 Task: Create Issue Issue0000000049 in Backlog  in Scrum Project Project0000000010 in Jira. Create Issue Issue0000000050 in Backlog  in Scrum Project Project0000000010 in Jira. Change IN PROGRESS as Status of Issue Issue0000000042 in Backlog  in Scrum Project Project0000000009 in Jira. Change IN PROGRESS as Status of Issue Issue0000000044 in Backlog  in Scrum Project Project0000000009 in Jira. Change IN PROGRESS as Status of Issue Issue0000000046 in Backlog  in Scrum Project Project0000000010 in Jira
Action: Mouse moved to (516, 73)
Screenshot: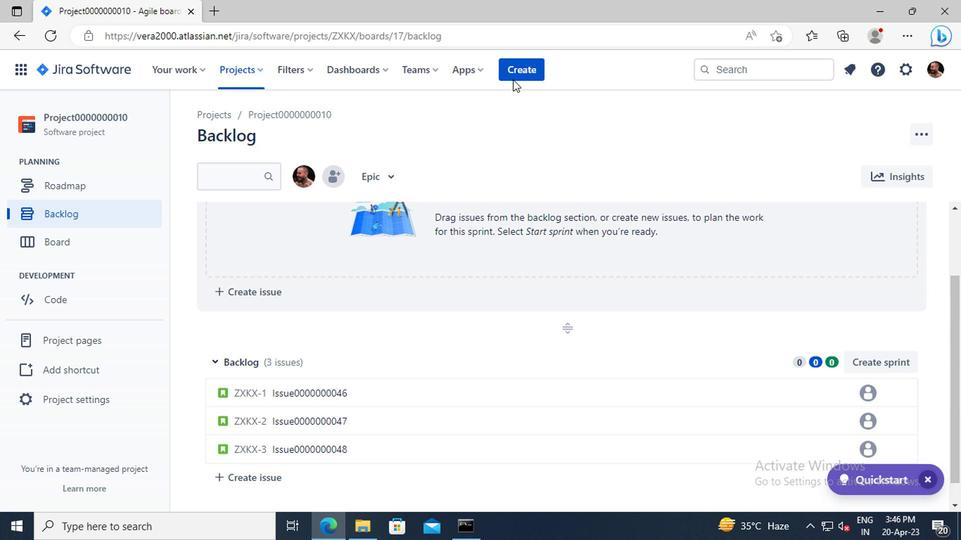 
Action: Mouse pressed left at (516, 73)
Screenshot: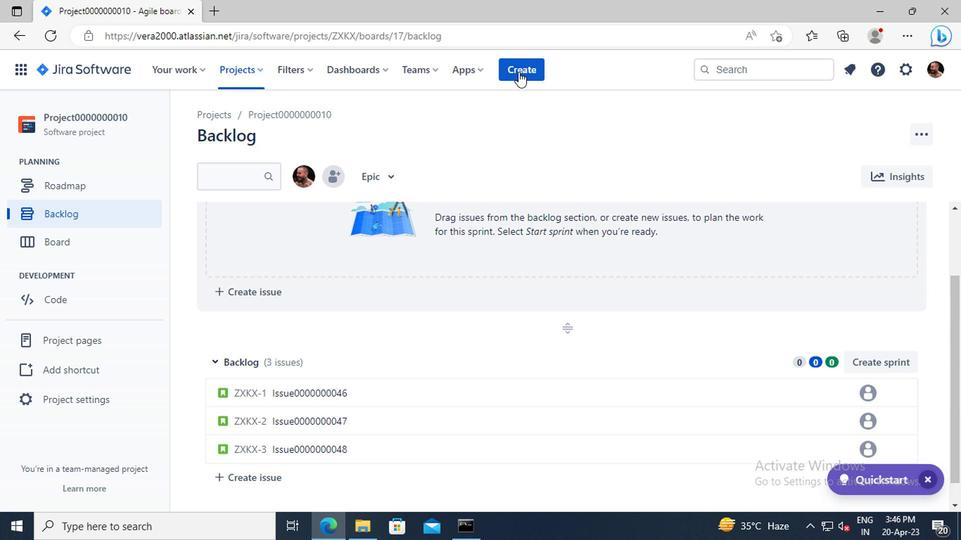 
Action: Mouse moved to (354, 240)
Screenshot: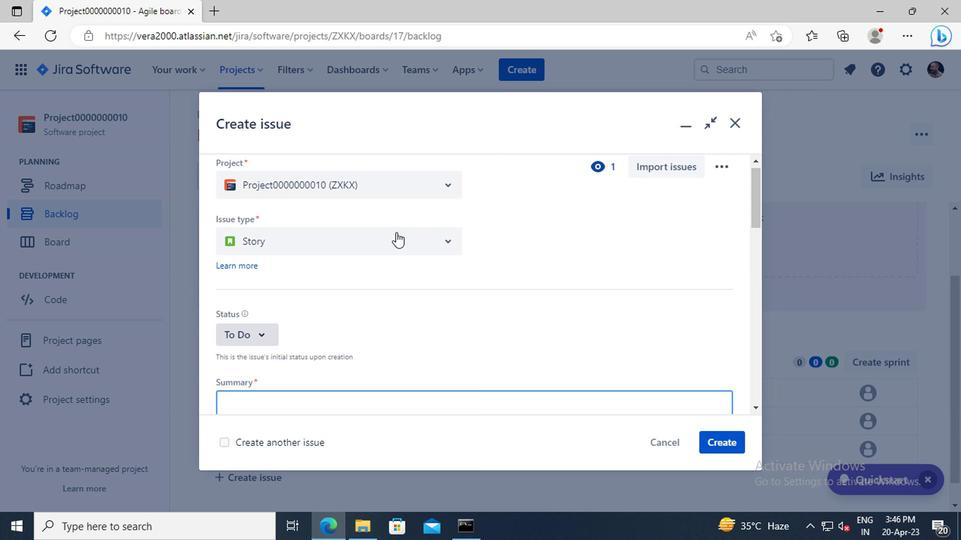 
Action: Mouse scrolled (354, 239) with delta (0, -1)
Screenshot: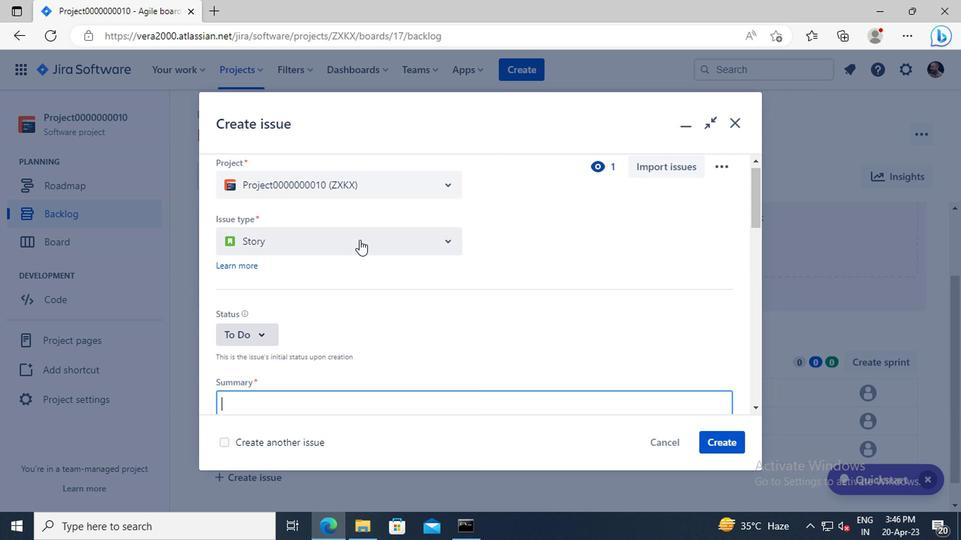 
Action: Mouse moved to (354, 240)
Screenshot: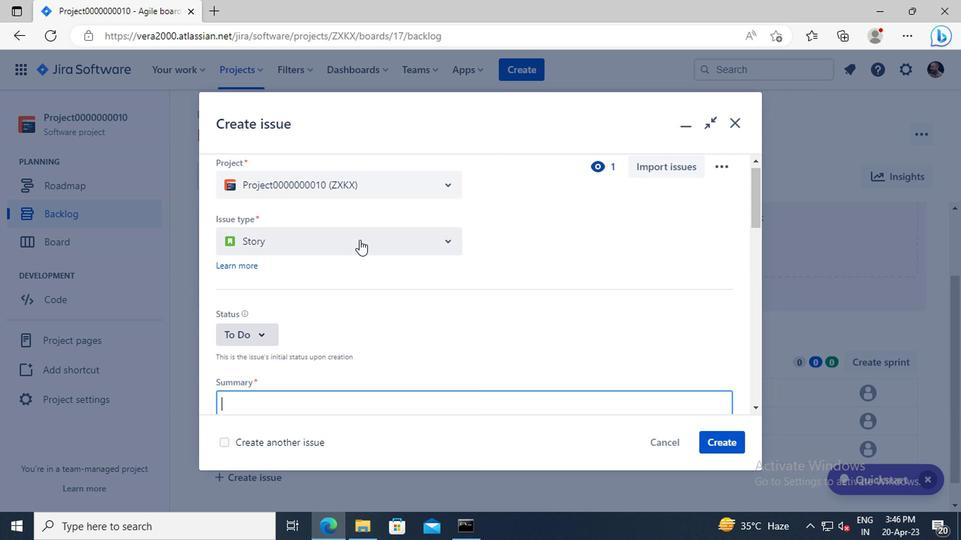 
Action: Mouse scrolled (354, 239) with delta (0, -1)
Screenshot: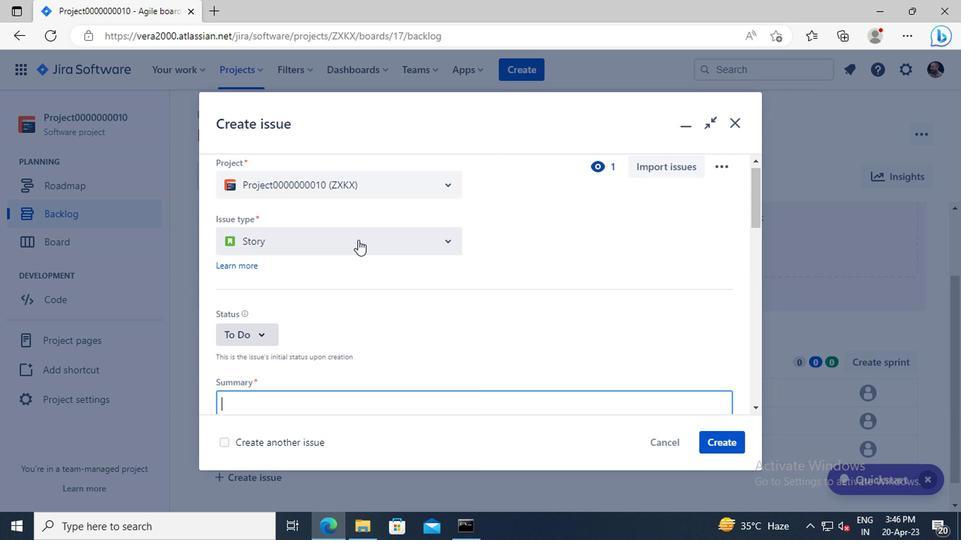 
Action: Mouse scrolled (354, 239) with delta (0, -1)
Screenshot: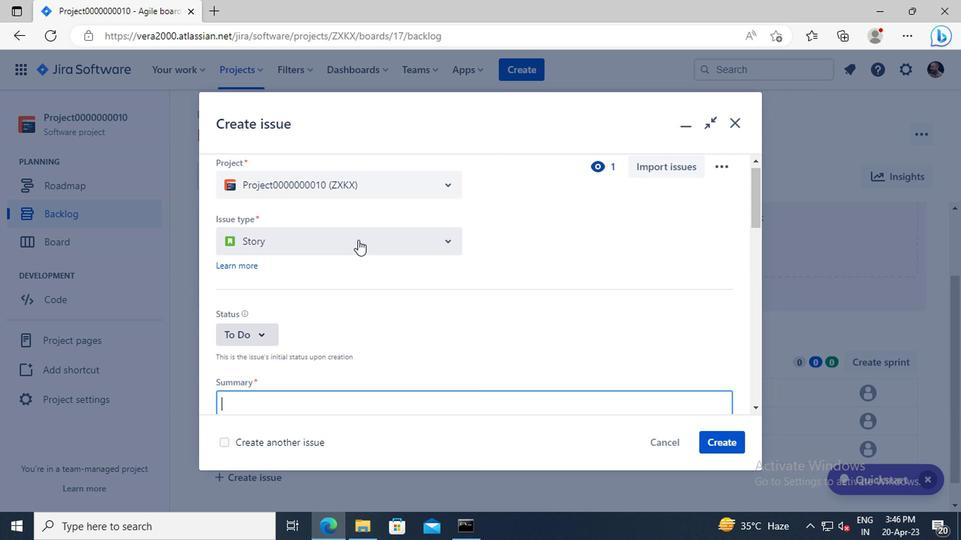 
Action: Mouse moved to (348, 279)
Screenshot: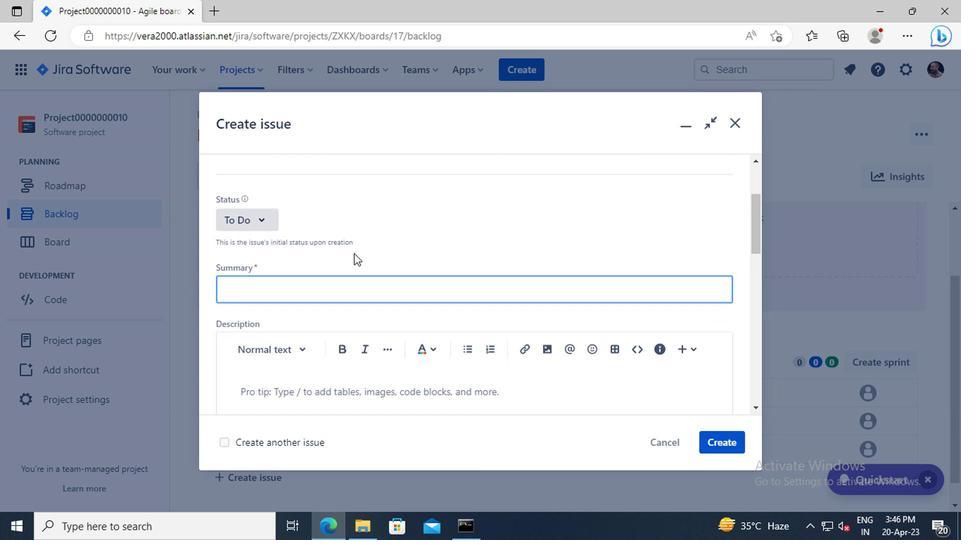 
Action: Mouse pressed left at (348, 279)
Screenshot: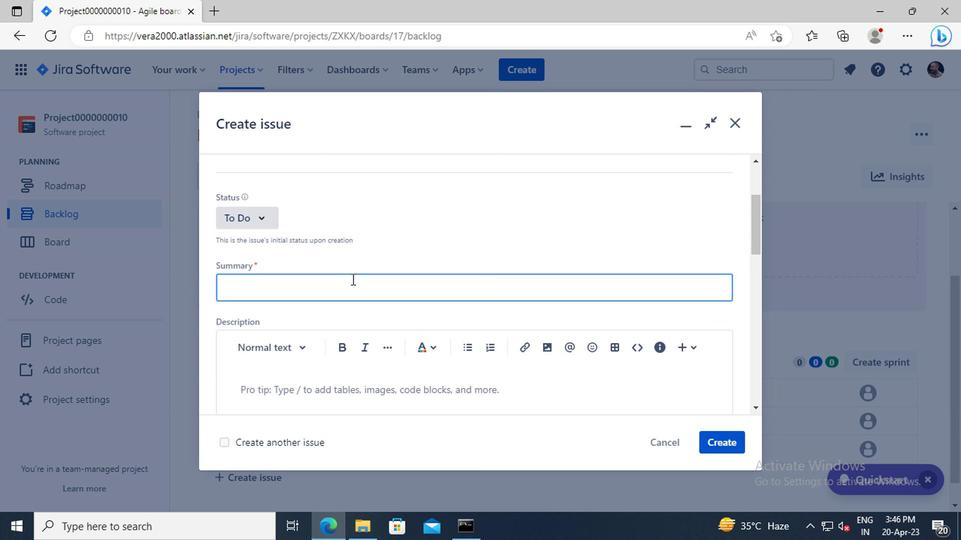 
Action: Key pressed <Key.shift>ISSUE0000000049
Screenshot: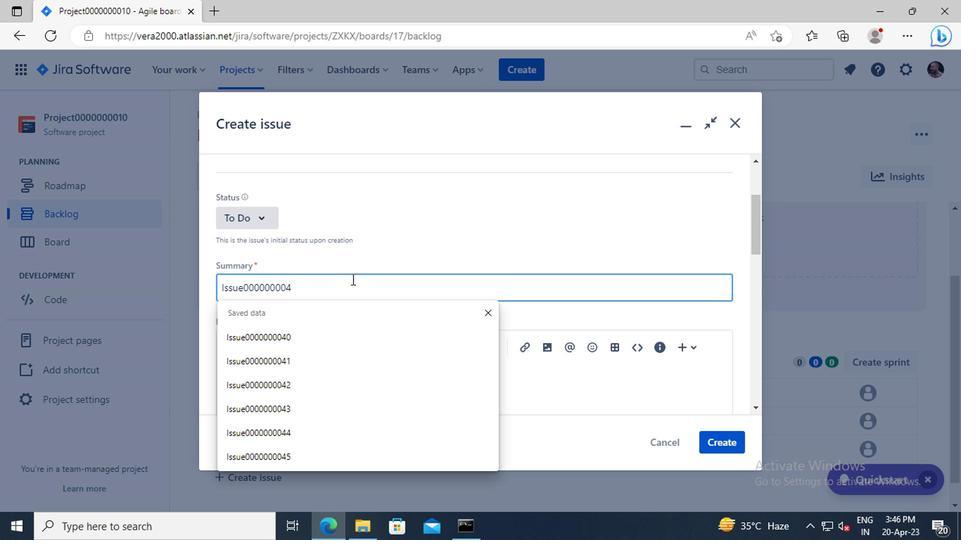 
Action: Mouse moved to (712, 436)
Screenshot: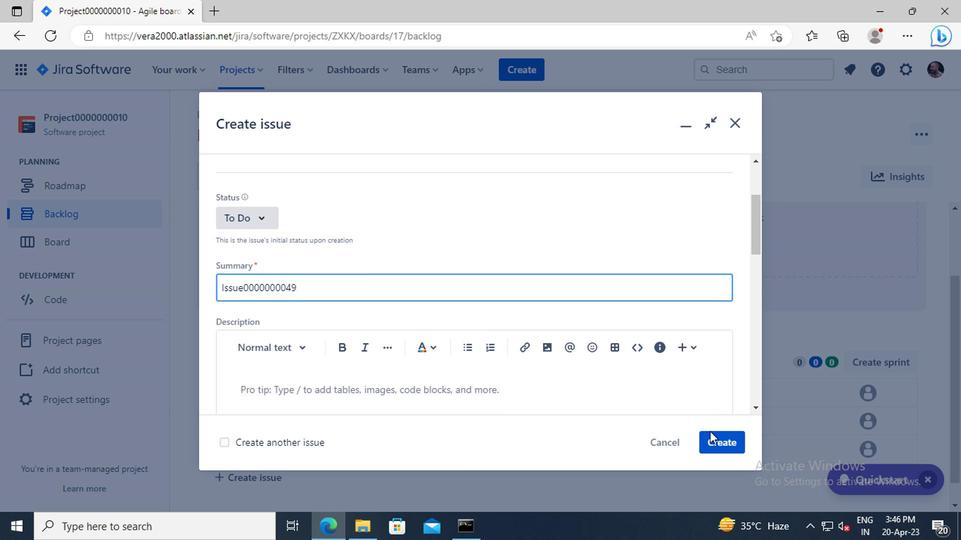 
Action: Mouse pressed left at (712, 436)
Screenshot: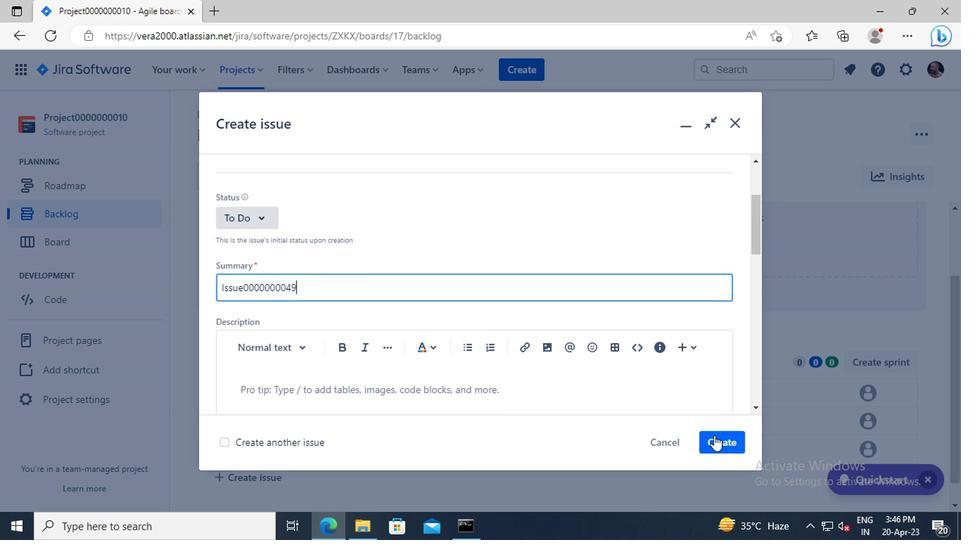 
Action: Mouse moved to (515, 75)
Screenshot: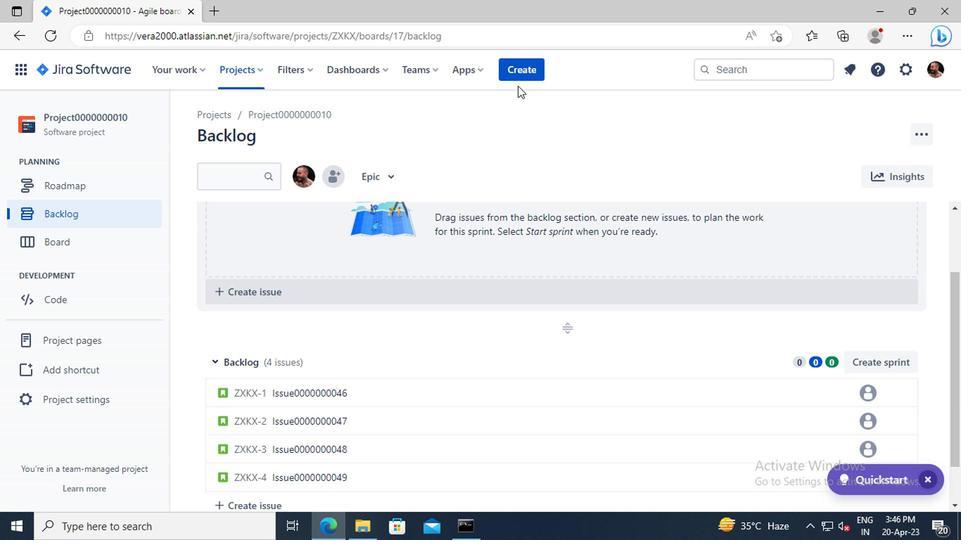 
Action: Mouse pressed left at (515, 75)
Screenshot: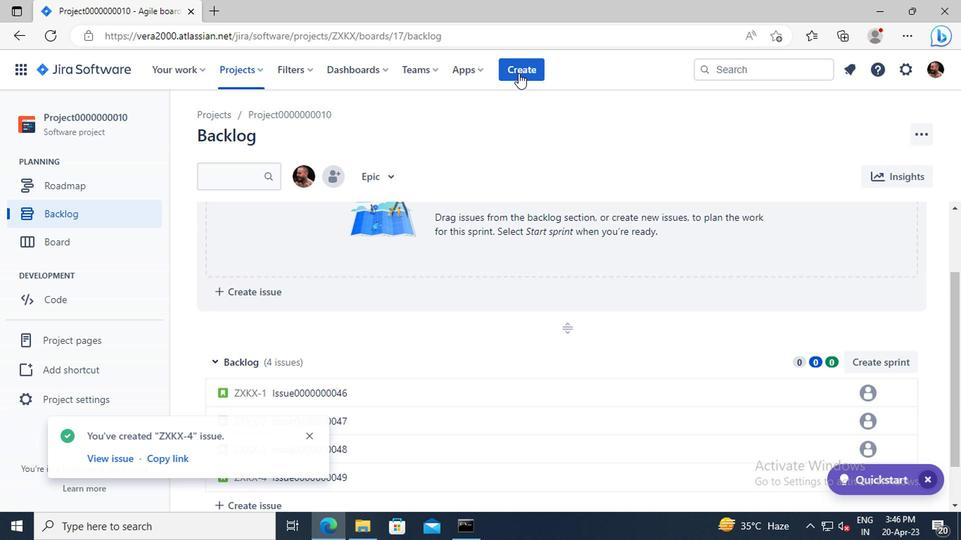 
Action: Mouse moved to (438, 234)
Screenshot: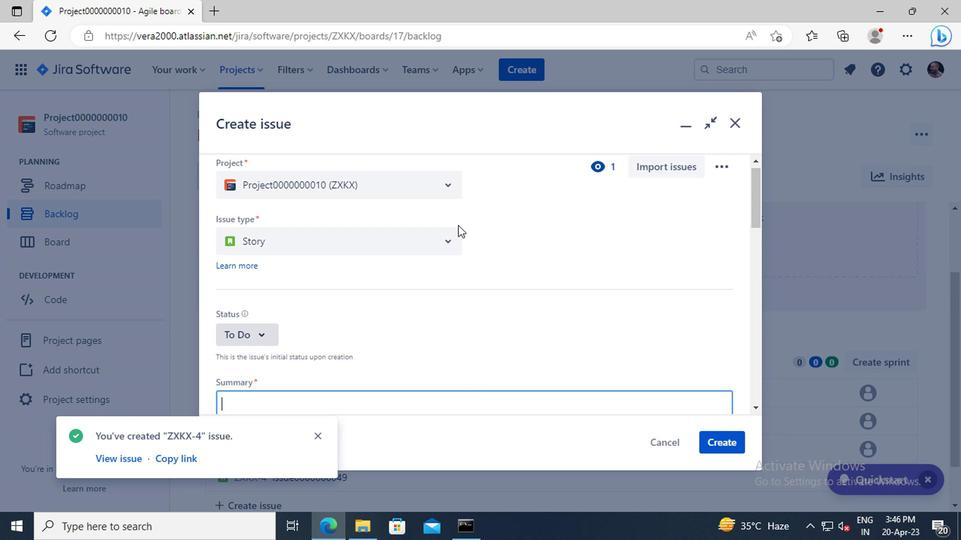 
Action: Mouse scrolled (438, 233) with delta (0, -1)
Screenshot: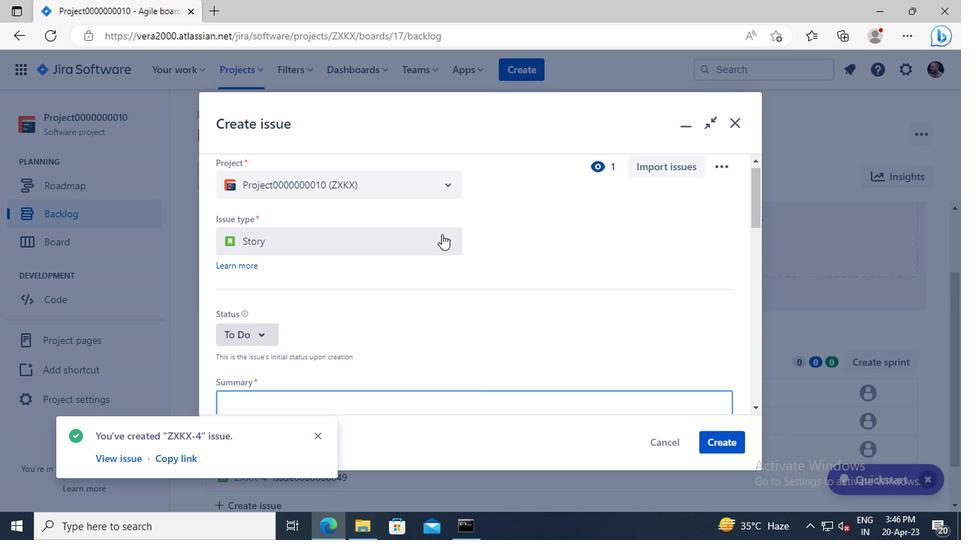 
Action: Mouse scrolled (438, 233) with delta (0, -1)
Screenshot: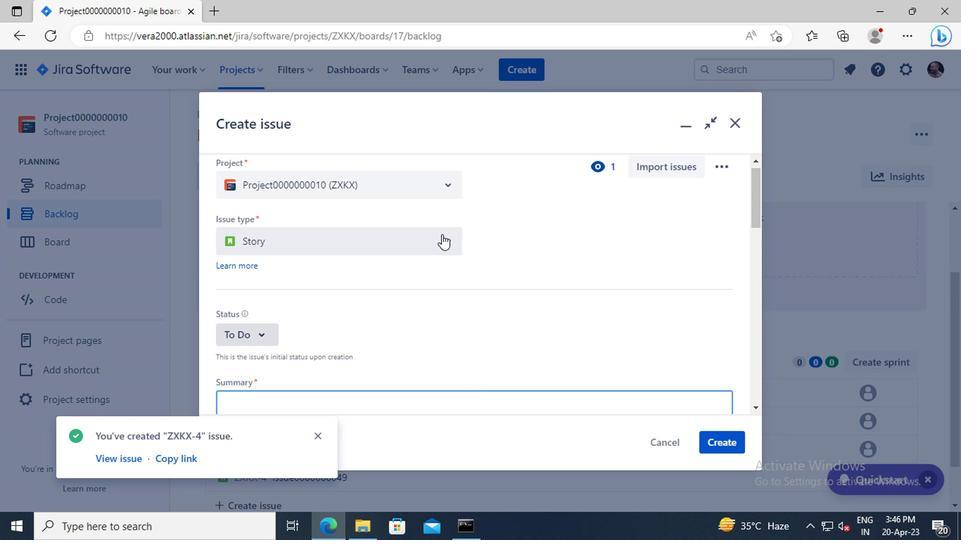 
Action: Mouse scrolled (438, 233) with delta (0, -1)
Screenshot: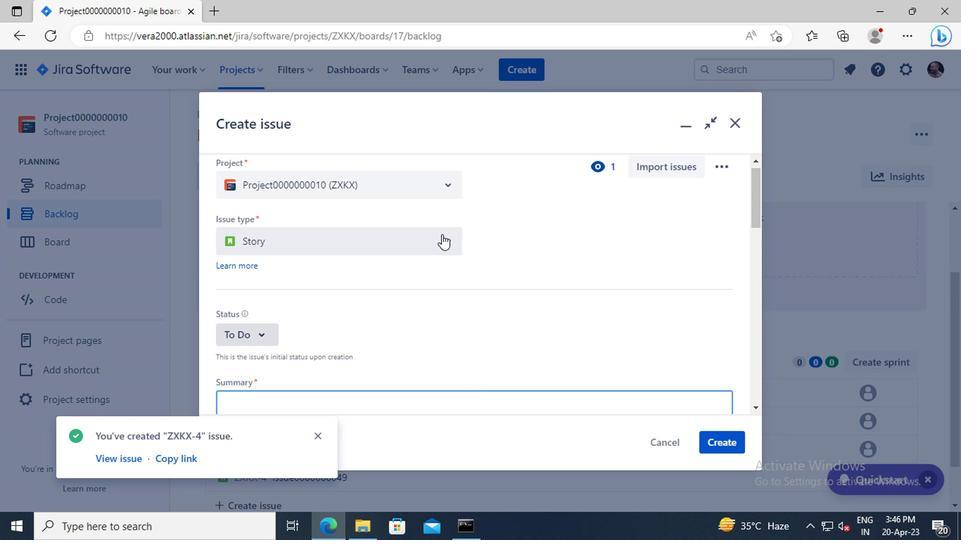 
Action: Mouse moved to (397, 288)
Screenshot: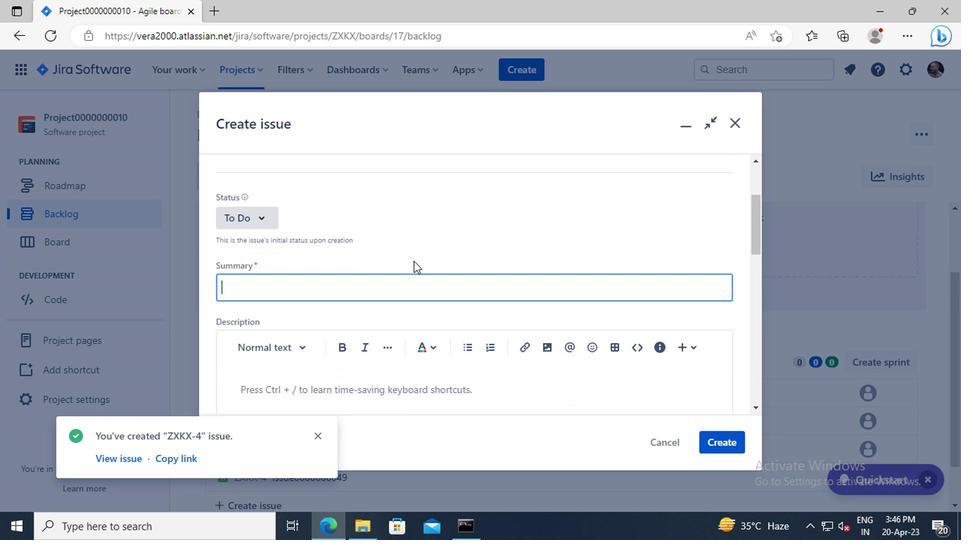 
Action: Mouse pressed left at (397, 288)
Screenshot: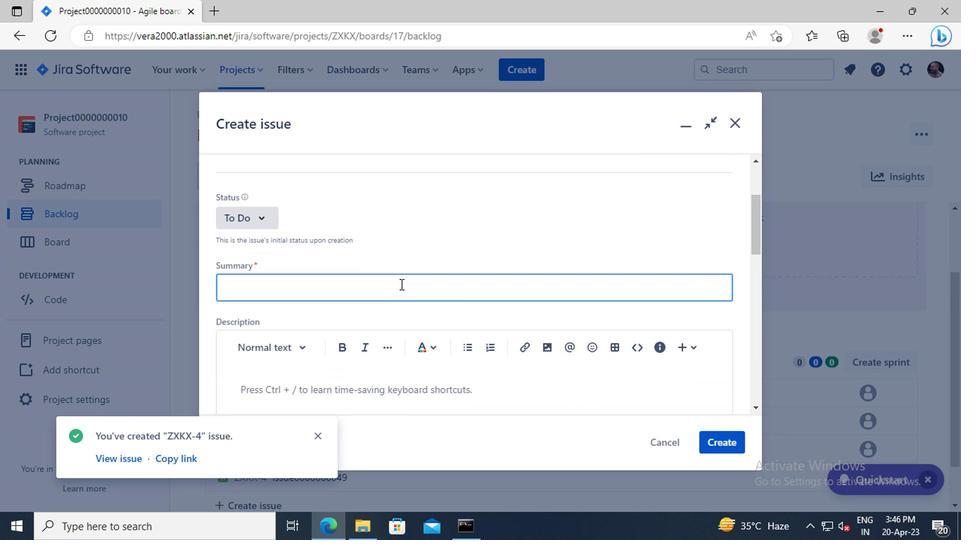 
Action: Key pressed <Key.shift>ISSUE0000000050
Screenshot: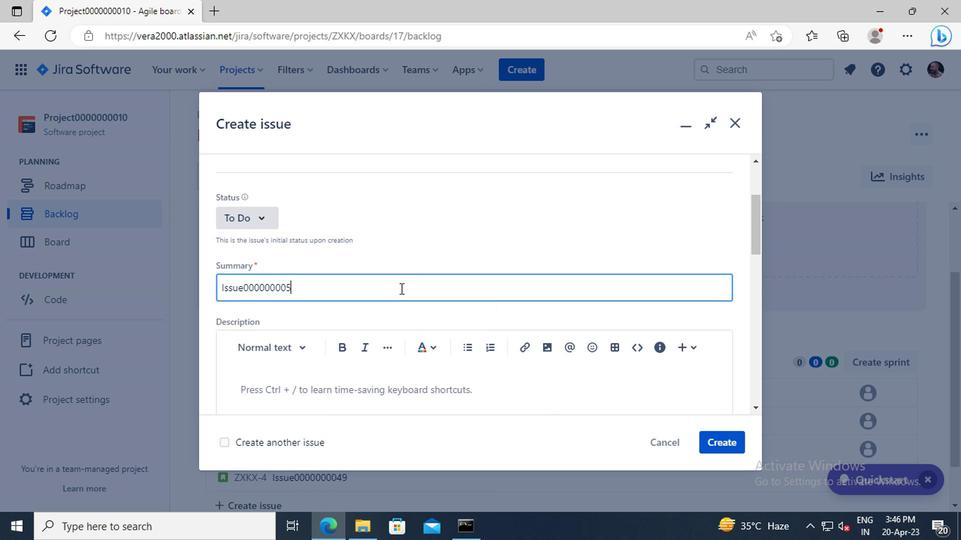 
Action: Mouse moved to (709, 436)
Screenshot: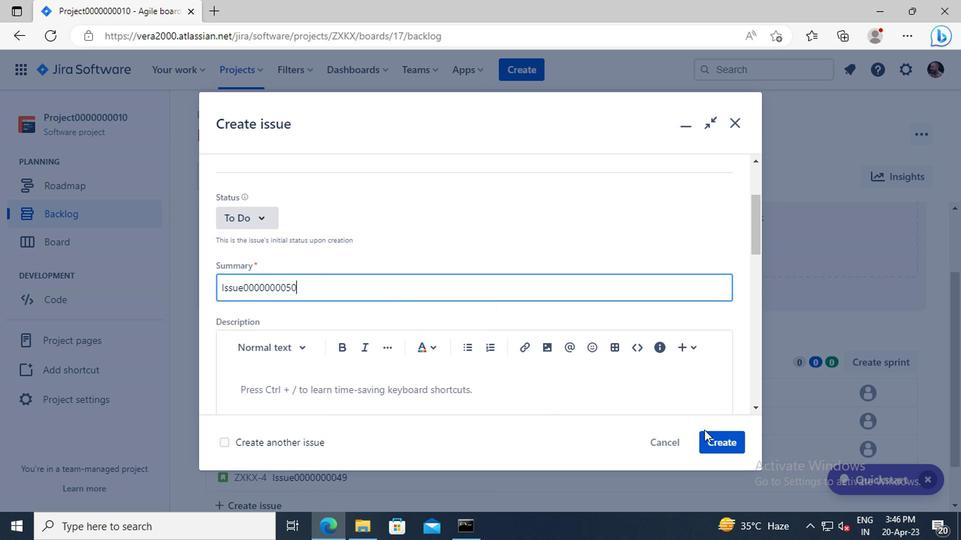 
Action: Mouse pressed left at (709, 436)
Screenshot: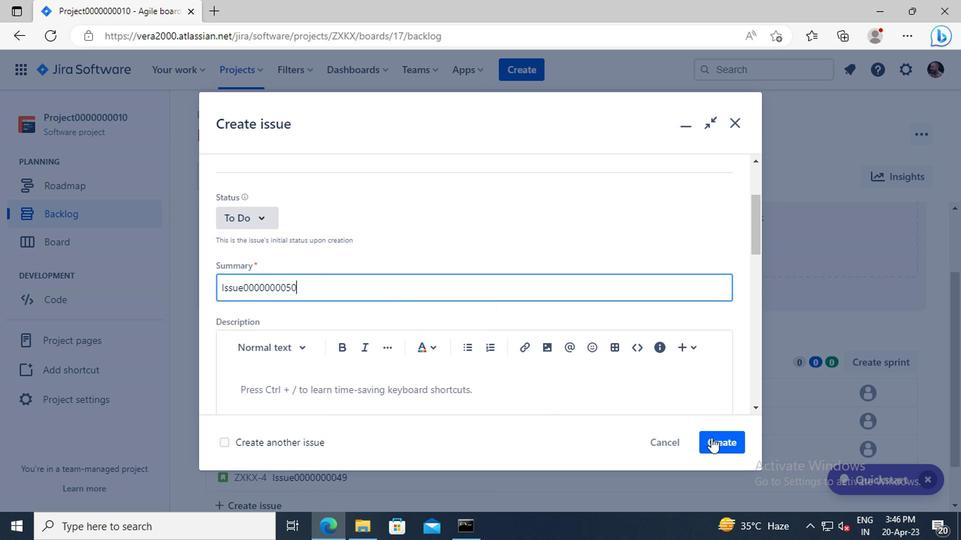 
Action: Mouse moved to (249, 72)
Screenshot: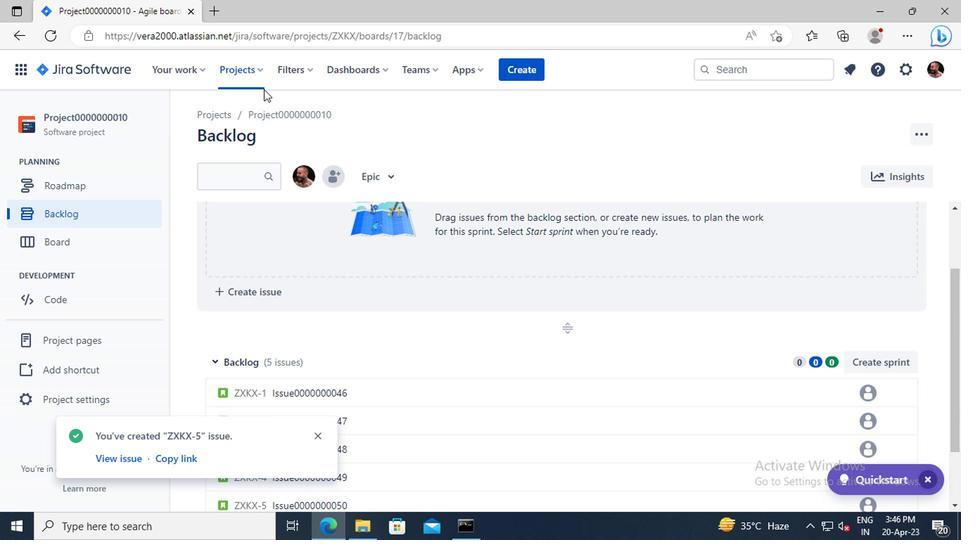 
Action: Mouse pressed left at (249, 72)
Screenshot: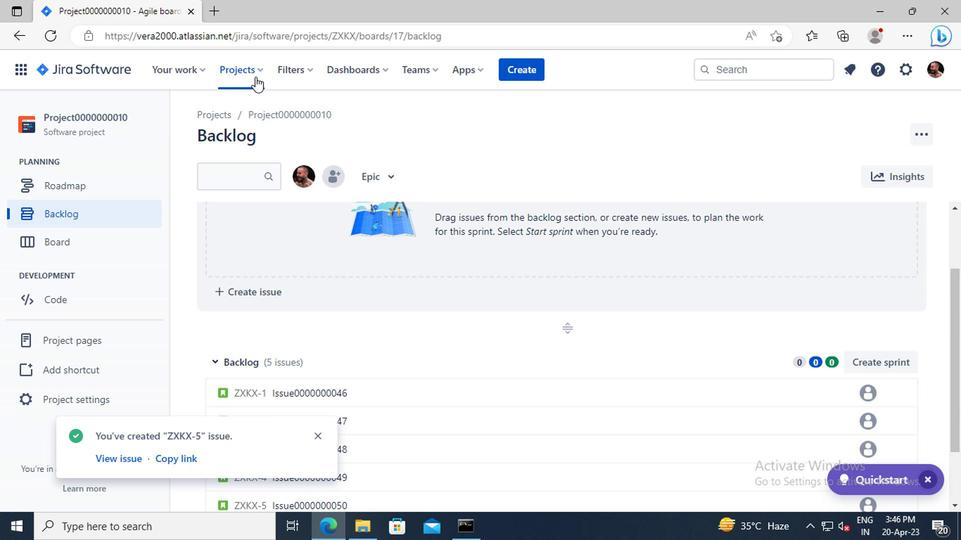 
Action: Mouse moved to (301, 166)
Screenshot: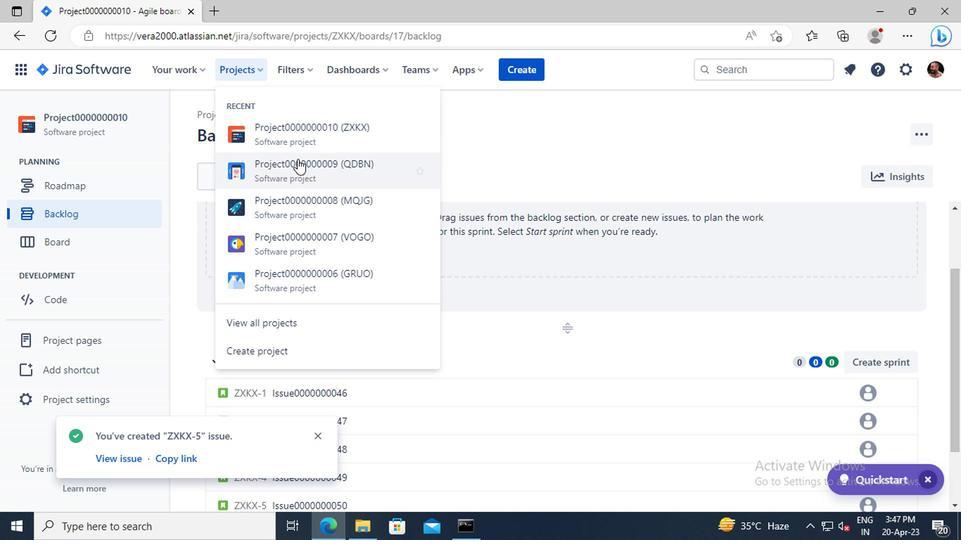 
Action: Mouse pressed left at (301, 166)
Screenshot: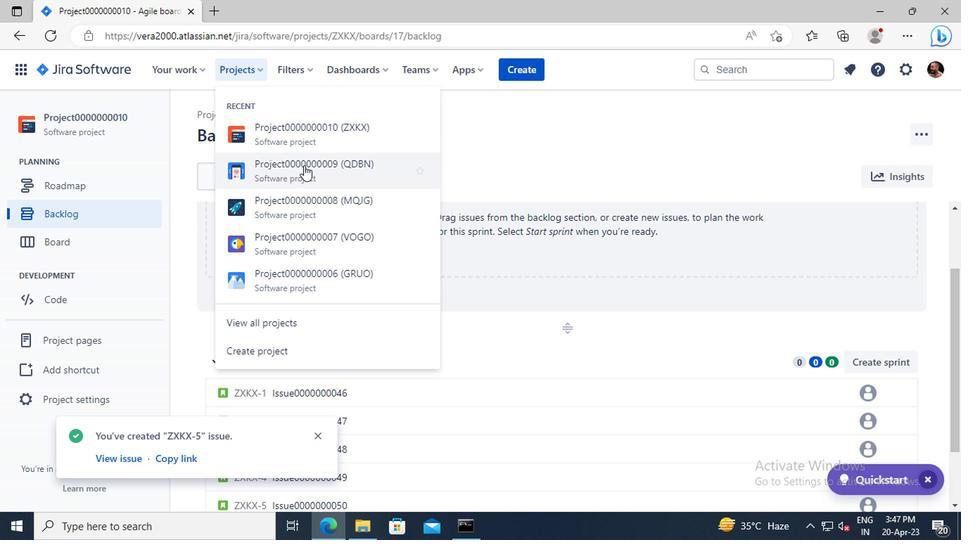 
Action: Mouse moved to (85, 212)
Screenshot: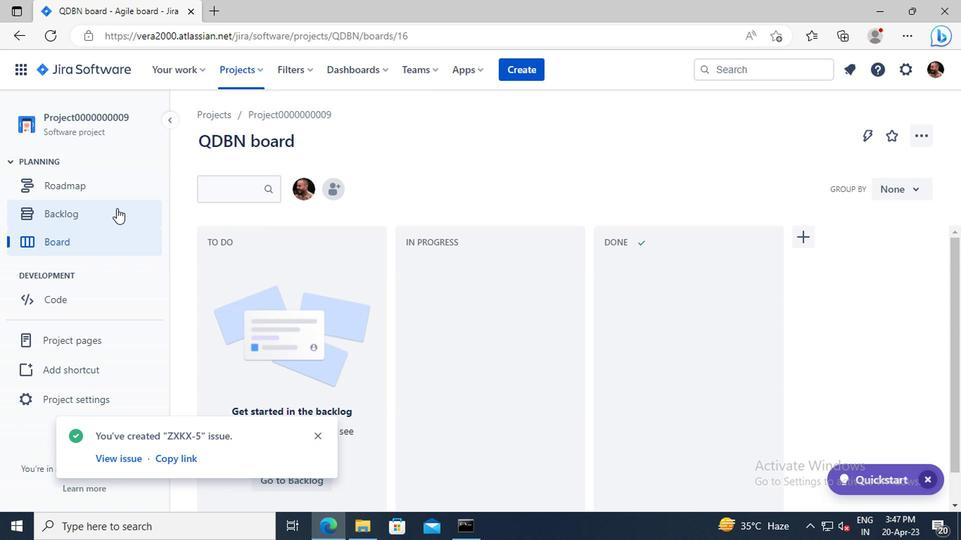 
Action: Mouse pressed left at (85, 212)
Screenshot: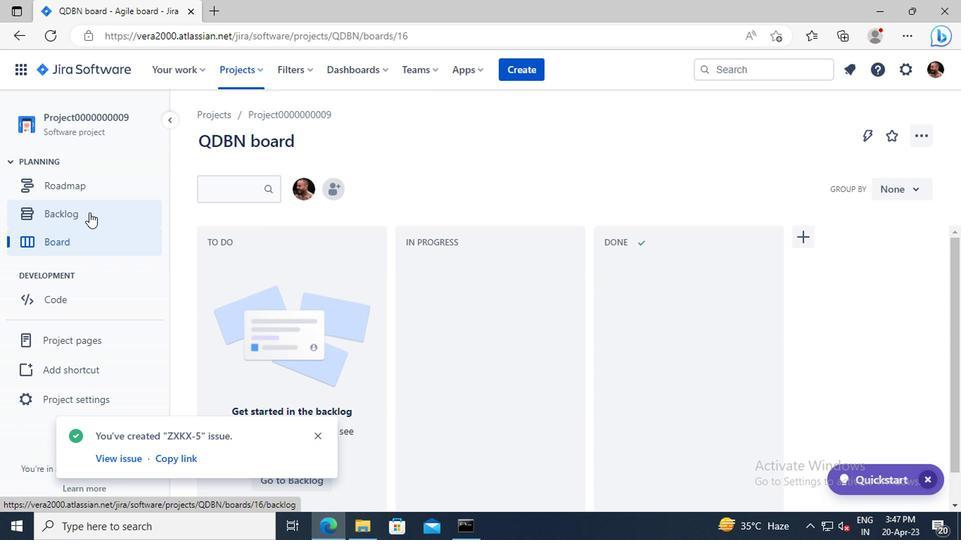 
Action: Mouse moved to (411, 212)
Screenshot: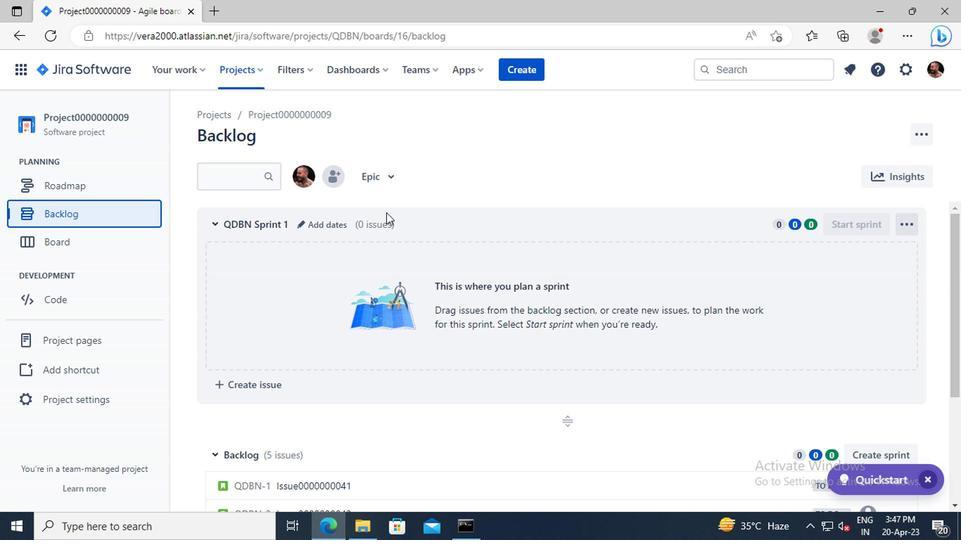 
Action: Mouse scrolled (411, 212) with delta (0, 0)
Screenshot: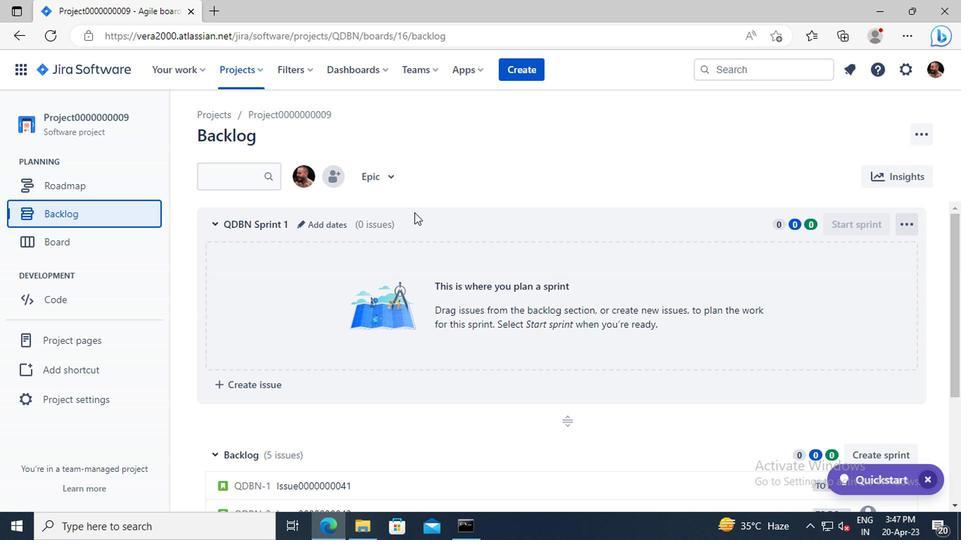 
Action: Mouse scrolled (411, 212) with delta (0, 0)
Screenshot: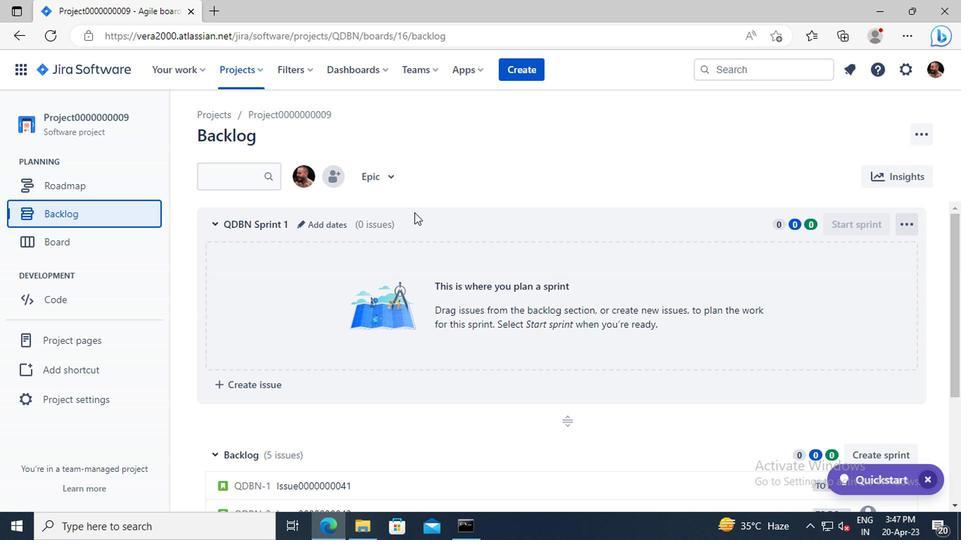 
Action: Mouse scrolled (411, 212) with delta (0, 0)
Screenshot: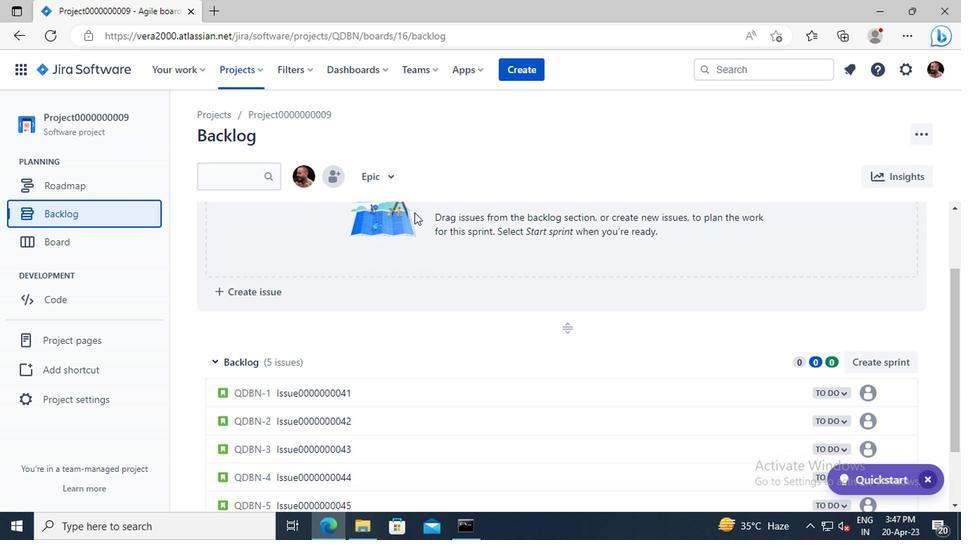 
Action: Mouse scrolled (411, 212) with delta (0, 0)
Screenshot: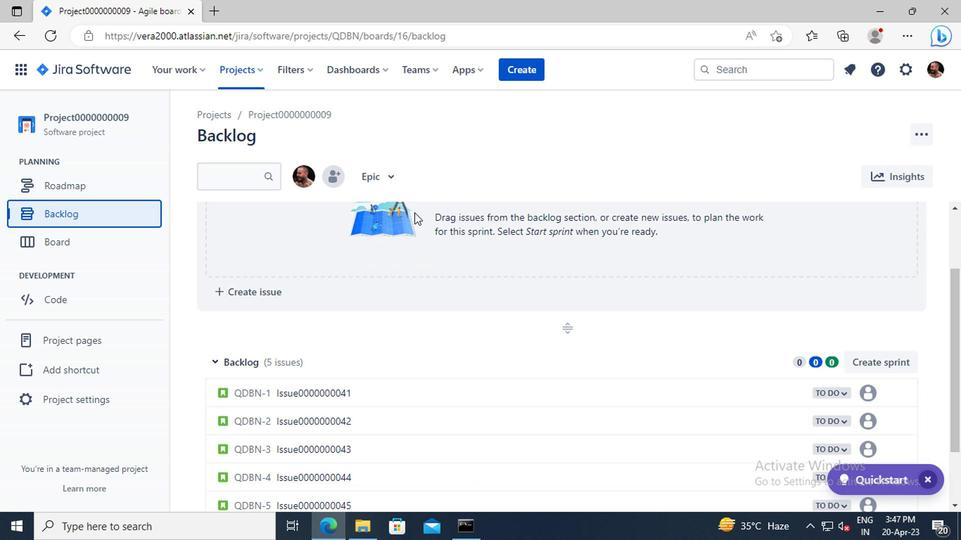 
Action: Mouse moved to (413, 220)
Screenshot: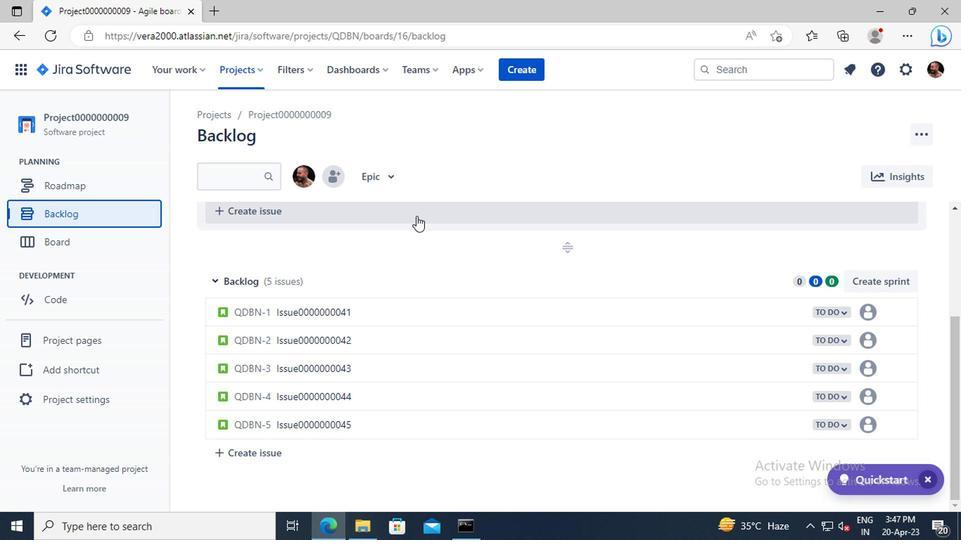 
Action: Mouse scrolled (413, 219) with delta (0, -1)
Screenshot: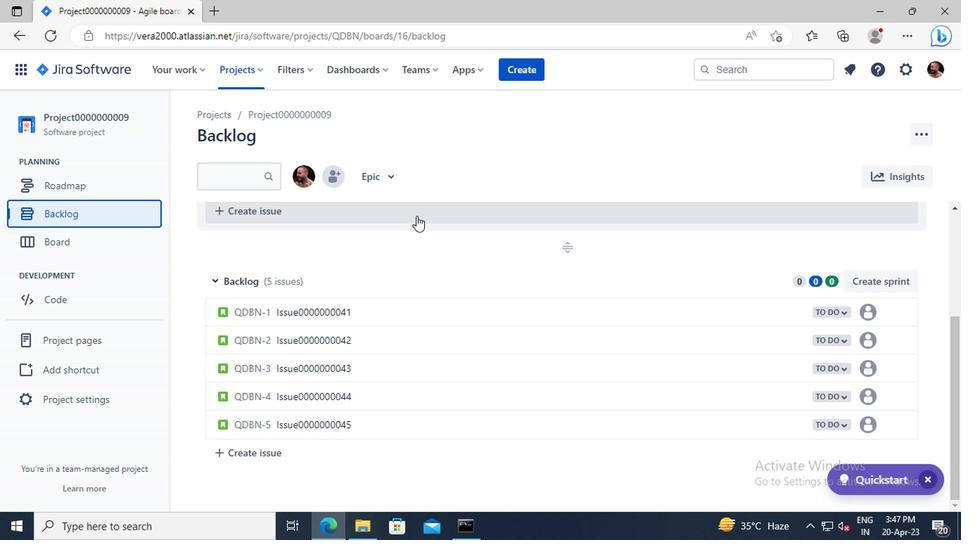 
Action: Mouse moved to (331, 336)
Screenshot: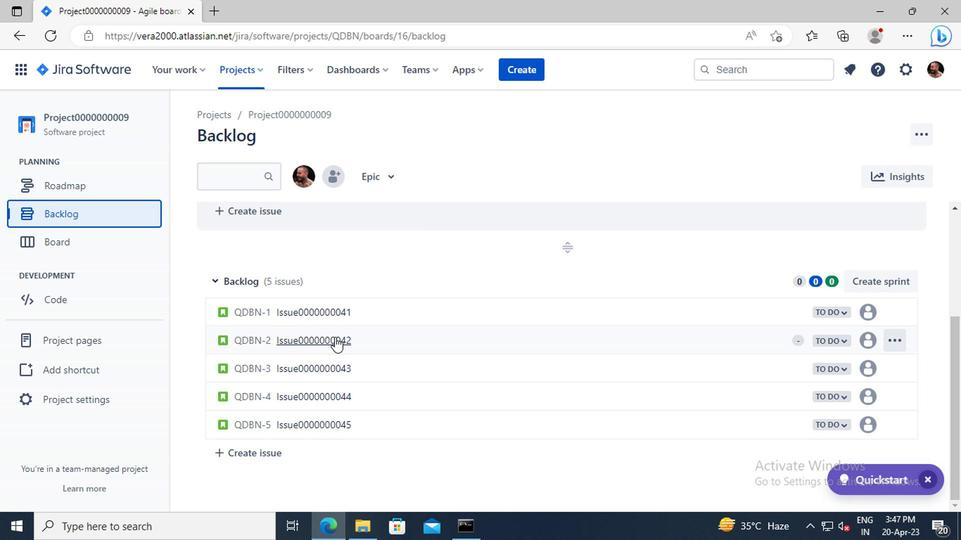 
Action: Mouse pressed left at (331, 336)
Screenshot: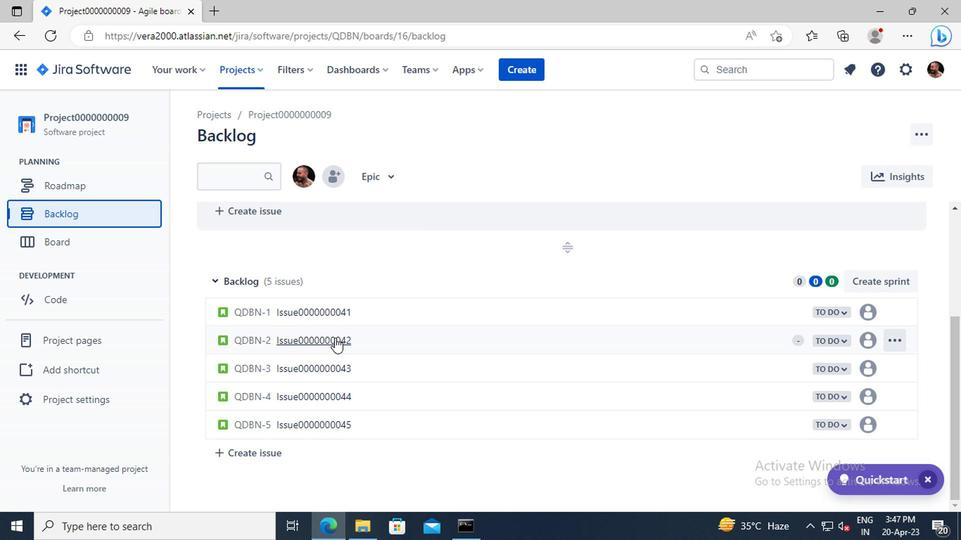 
Action: Mouse moved to (716, 316)
Screenshot: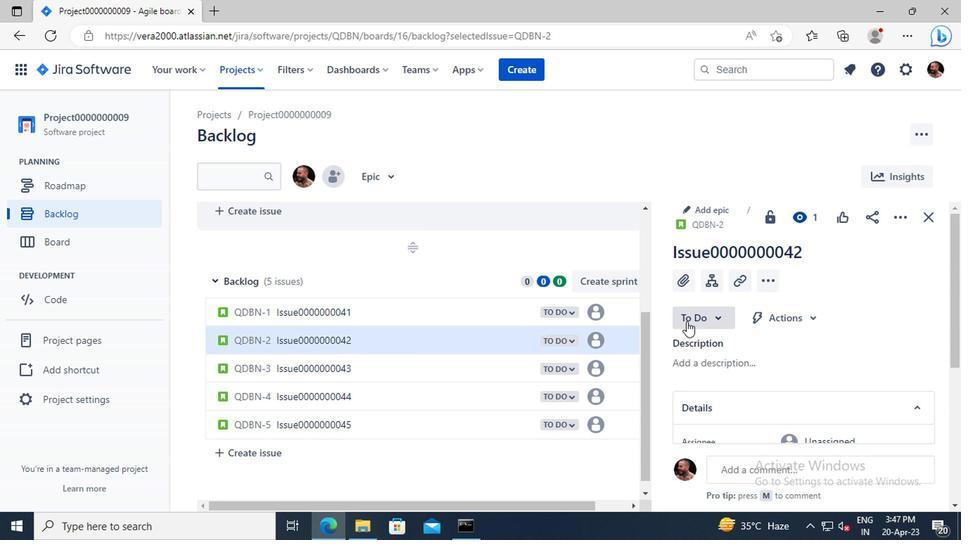 
Action: Mouse pressed left at (716, 316)
Screenshot: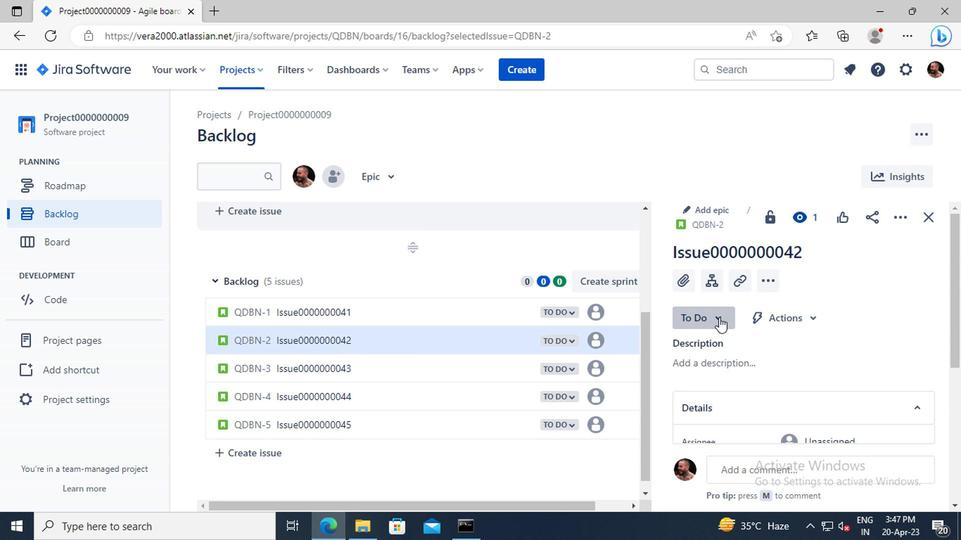 
Action: Mouse moved to (716, 345)
Screenshot: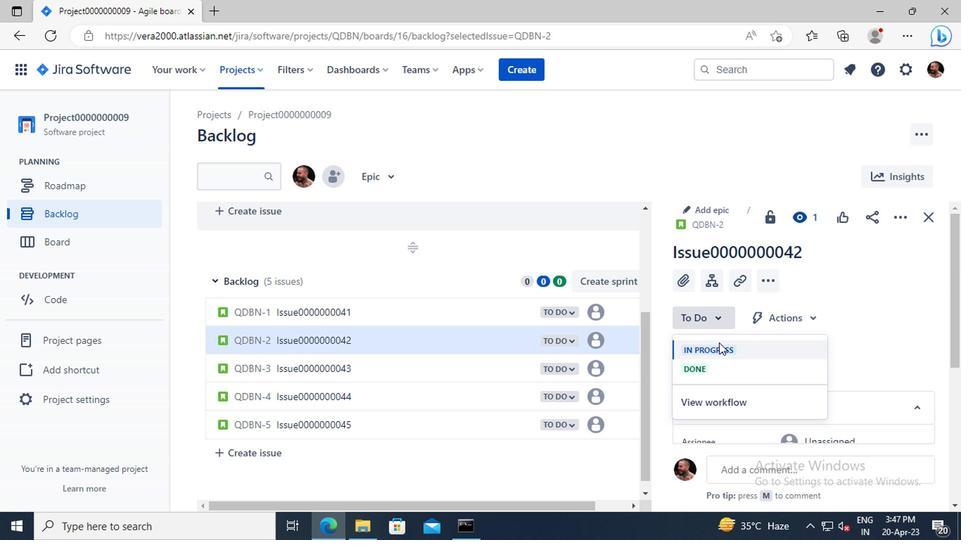 
Action: Mouse pressed left at (716, 345)
Screenshot: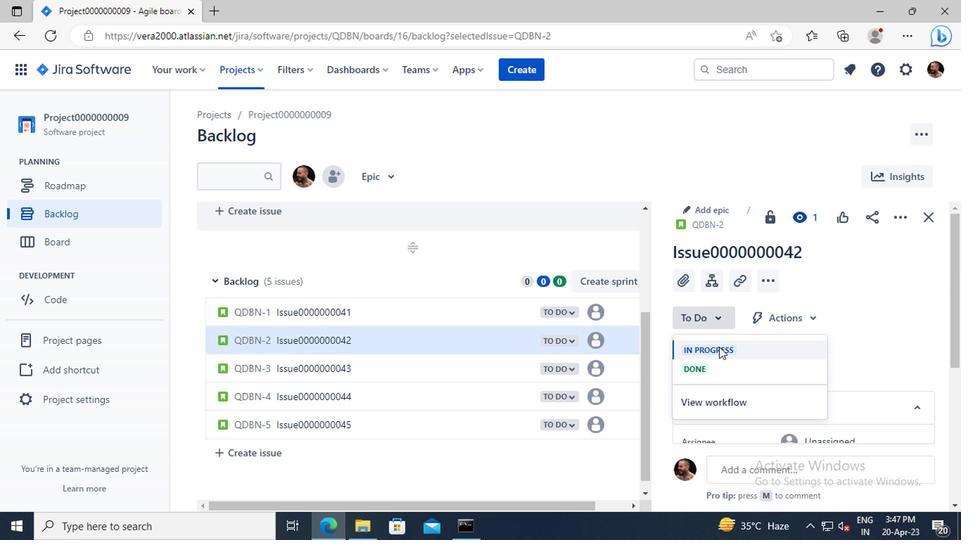 
Action: Mouse moved to (319, 396)
Screenshot: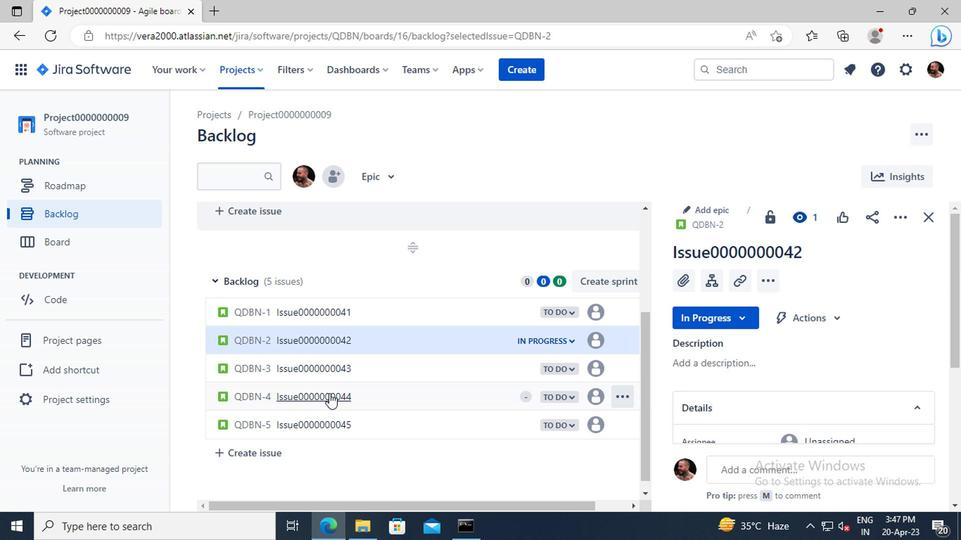 
Action: Mouse pressed left at (319, 396)
Screenshot: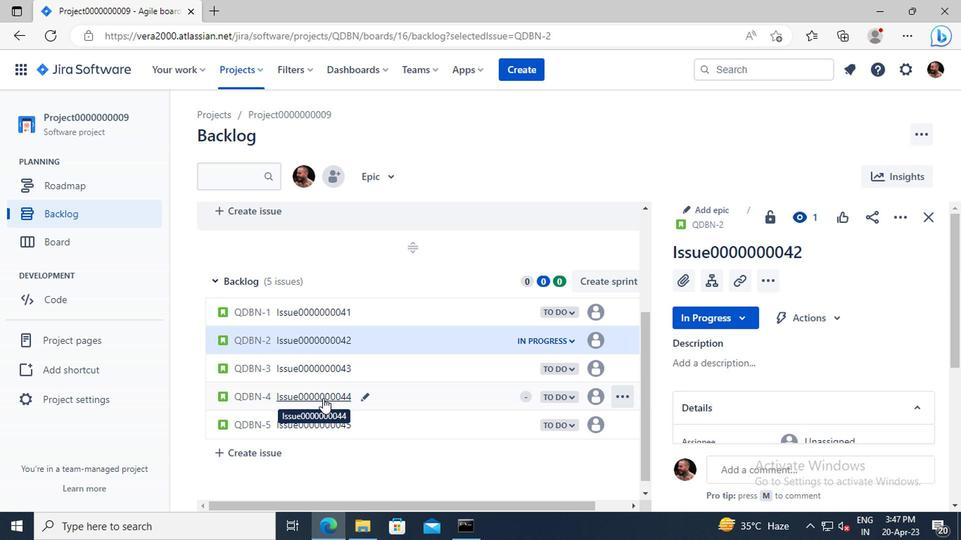 
Action: Mouse moved to (701, 320)
Screenshot: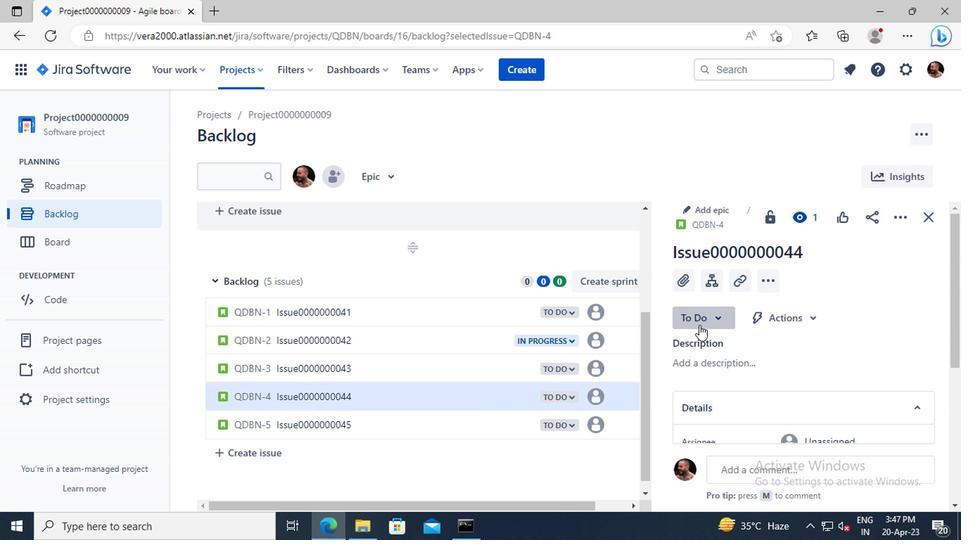 
Action: Mouse pressed left at (701, 320)
Screenshot: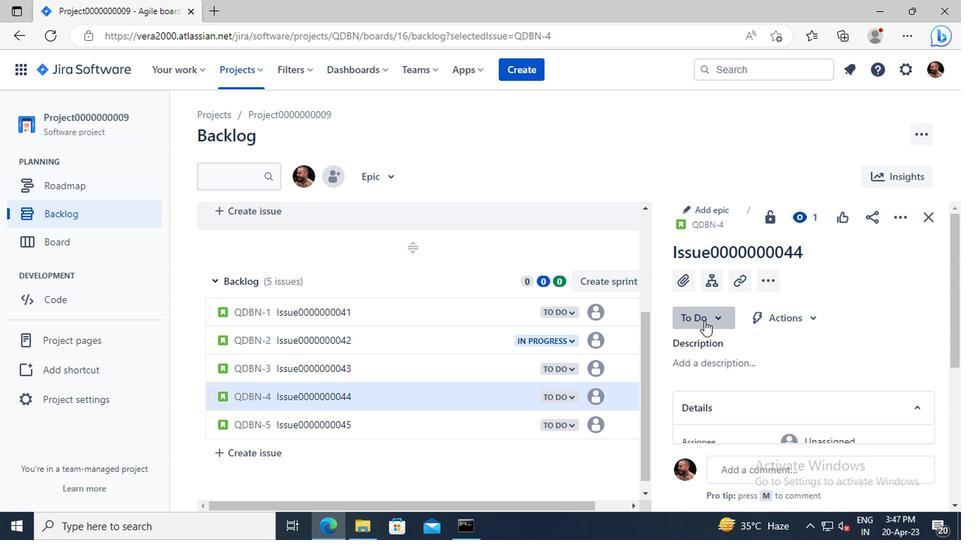 
Action: Mouse moved to (713, 347)
Screenshot: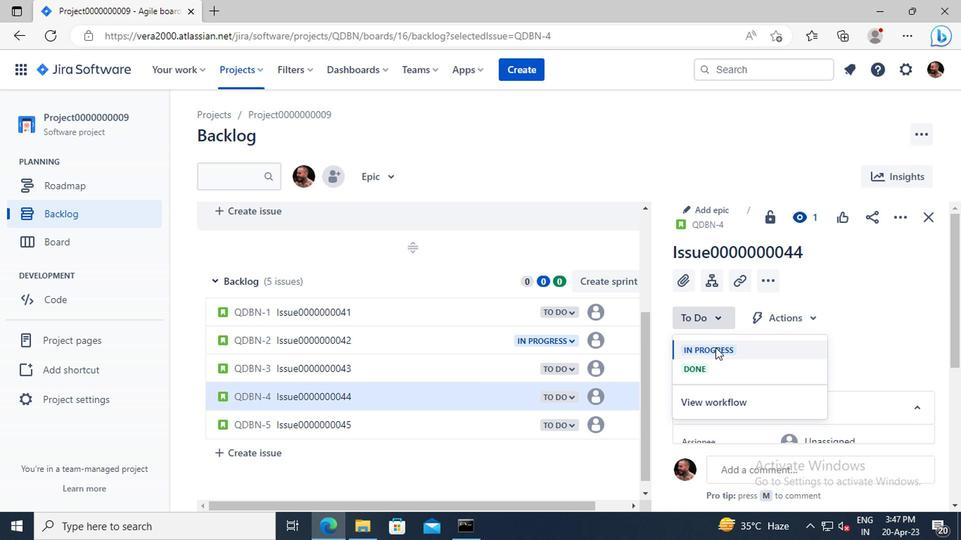 
Action: Mouse pressed left at (713, 347)
Screenshot: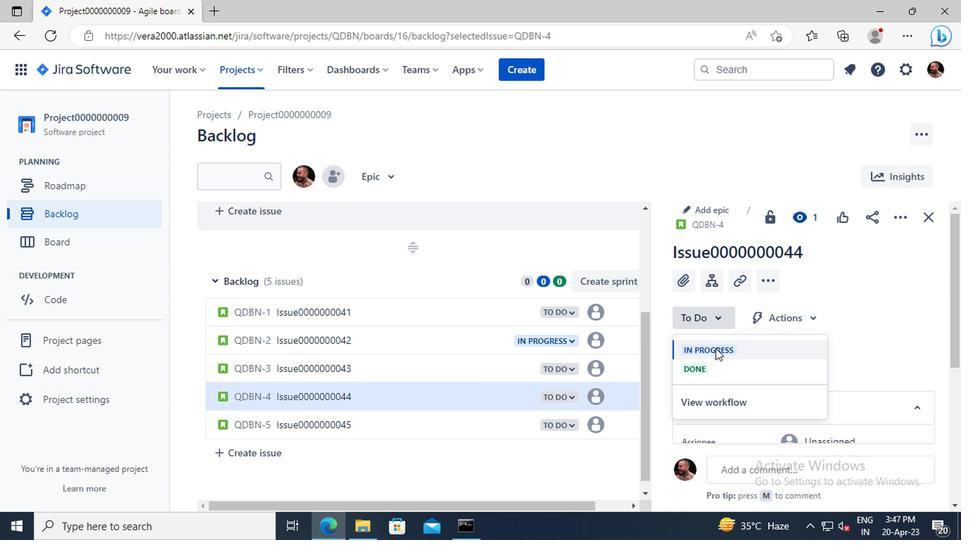 
Action: Mouse moved to (240, 79)
Screenshot: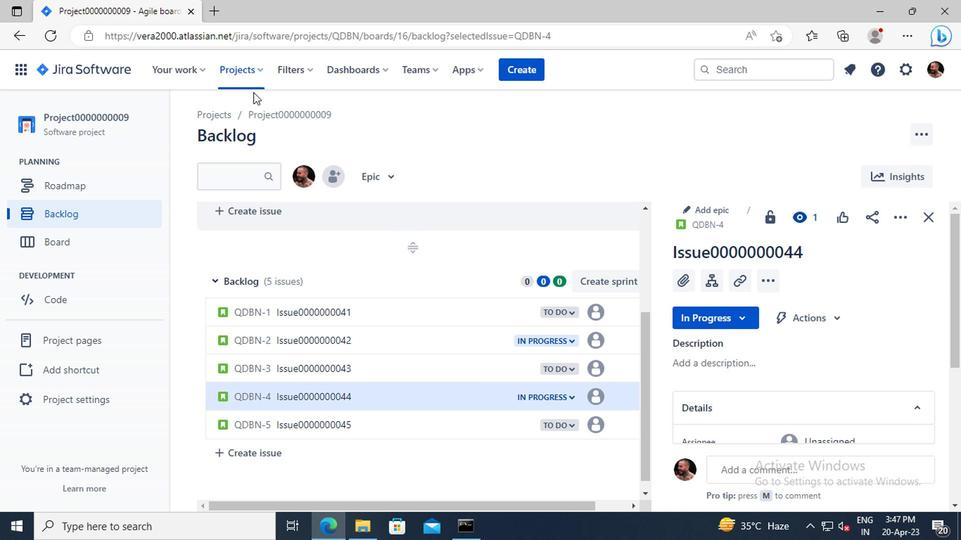 
Action: Mouse pressed left at (240, 79)
Screenshot: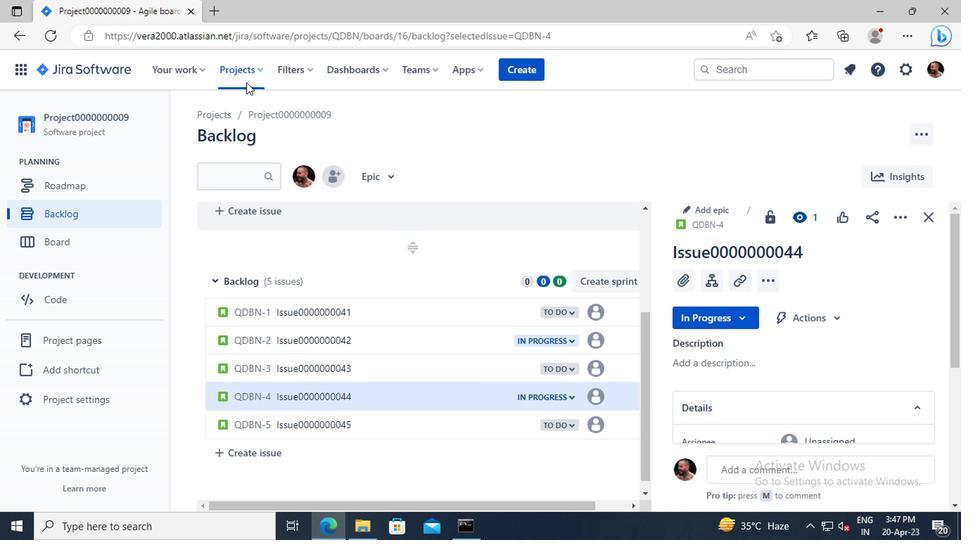 
Action: Mouse moved to (293, 168)
Screenshot: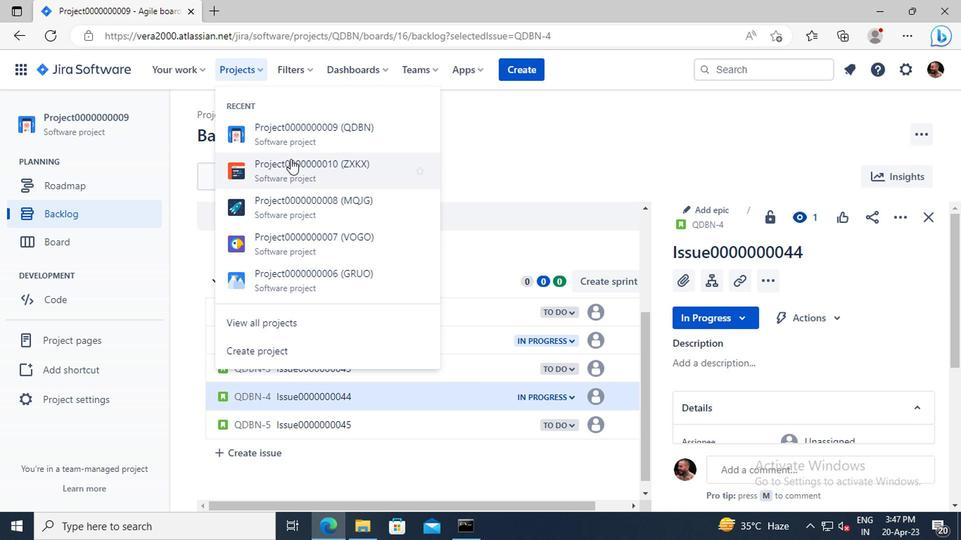 
Action: Mouse pressed left at (293, 168)
Screenshot: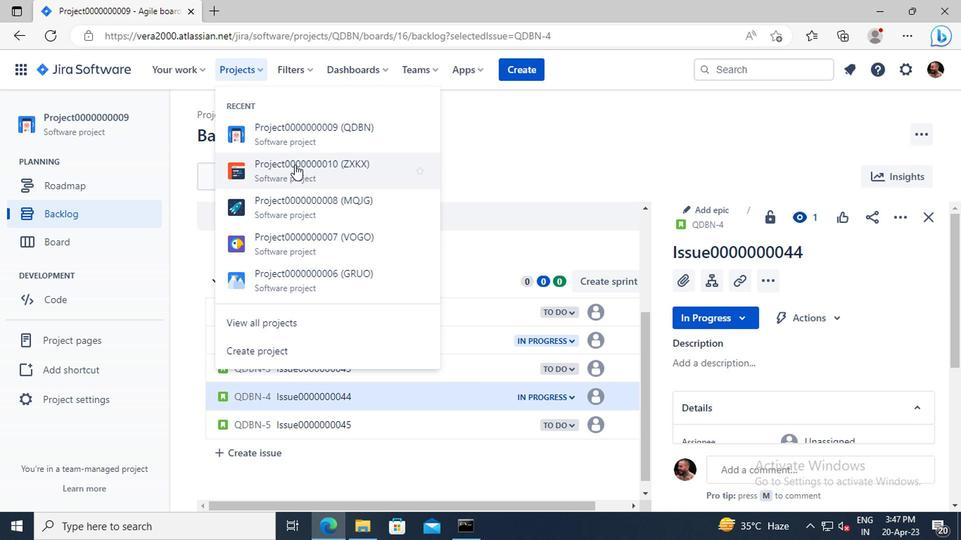 
Action: Mouse moved to (89, 215)
Screenshot: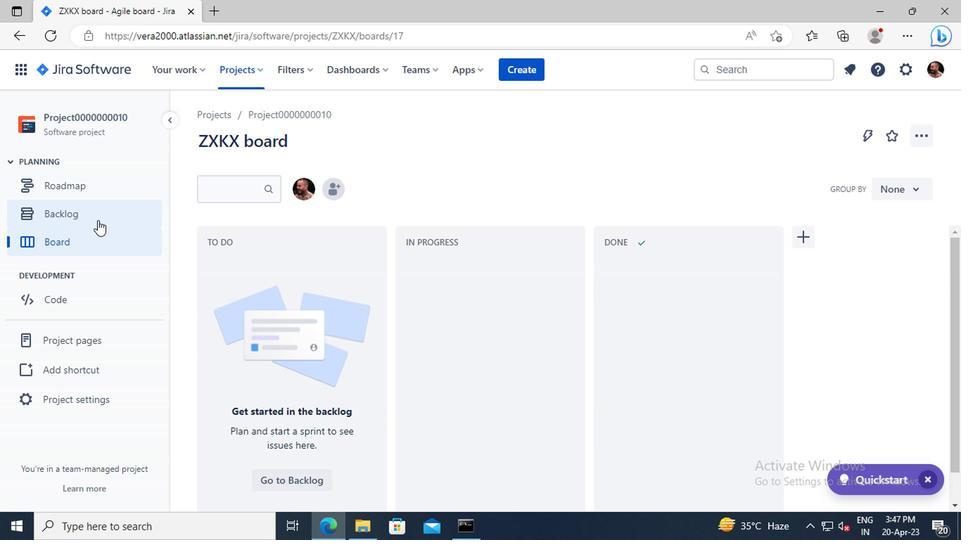 
Action: Mouse pressed left at (89, 215)
Screenshot: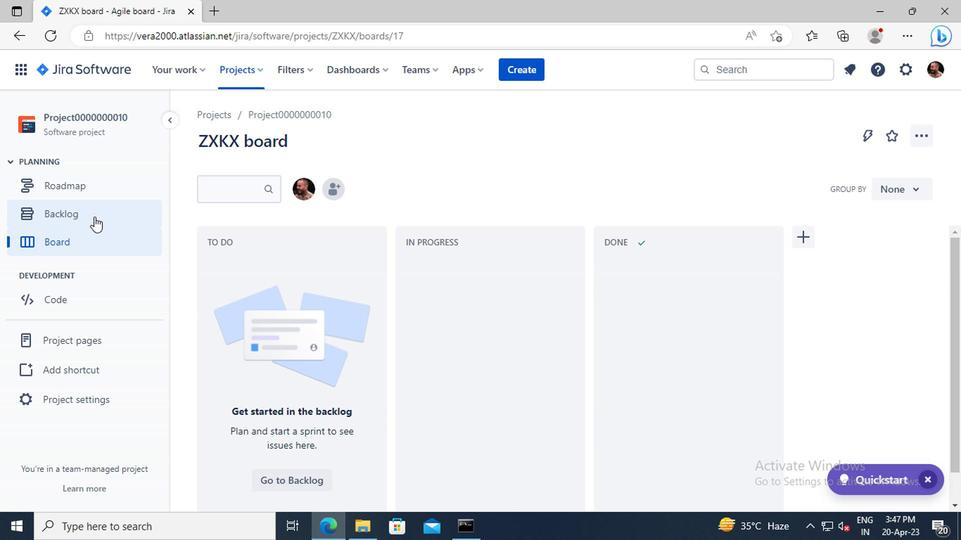 
Action: Mouse moved to (383, 228)
Screenshot: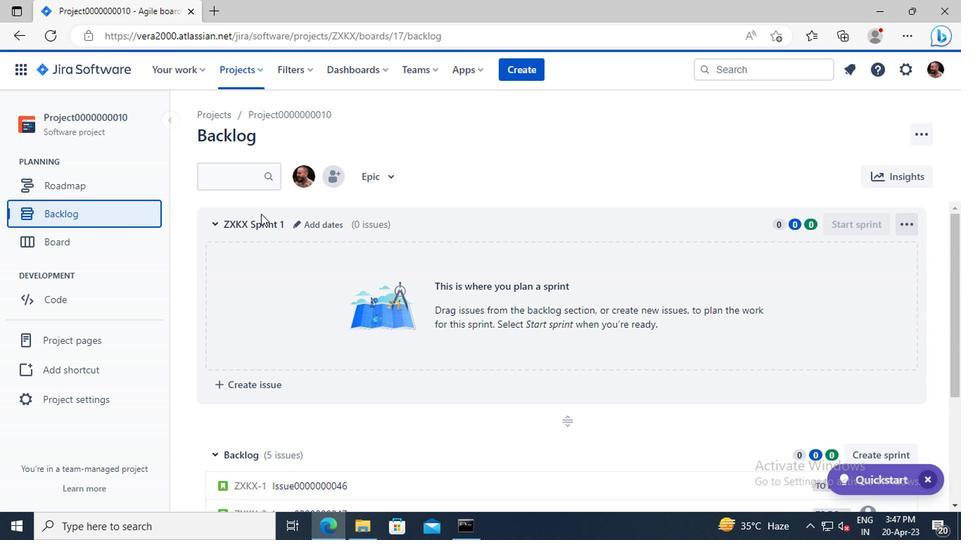 
Action: Mouse scrolled (383, 227) with delta (0, 0)
Screenshot: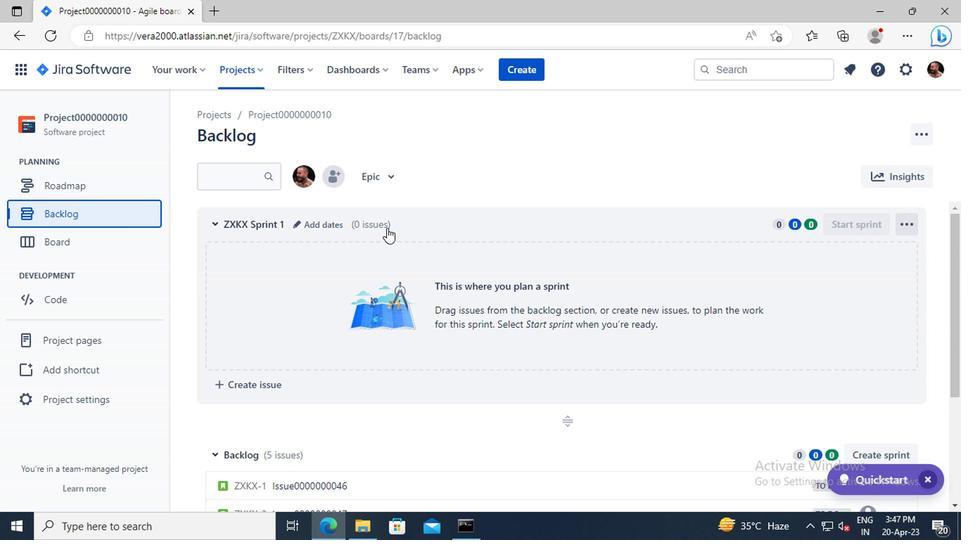 
Action: Mouse moved to (383, 228)
Screenshot: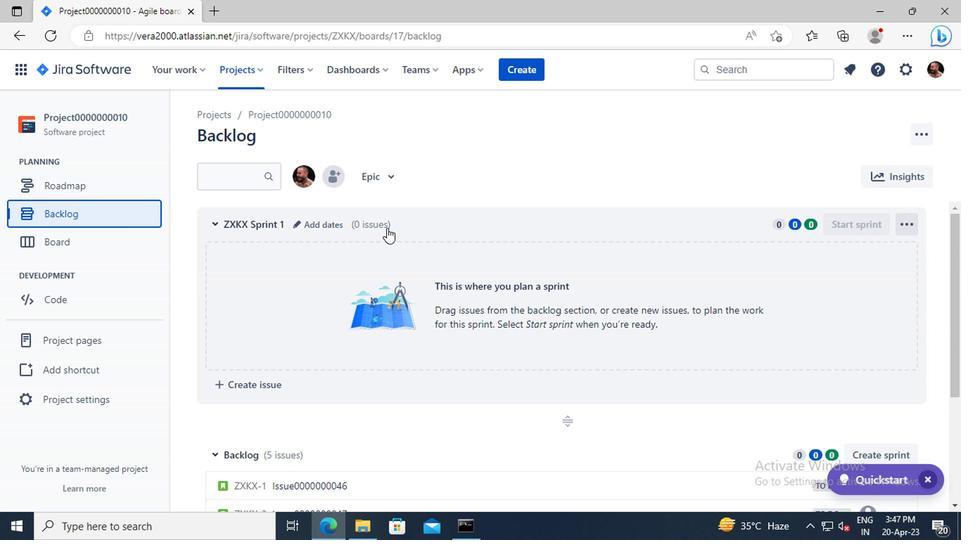 
Action: Mouse scrolled (383, 228) with delta (0, 0)
Screenshot: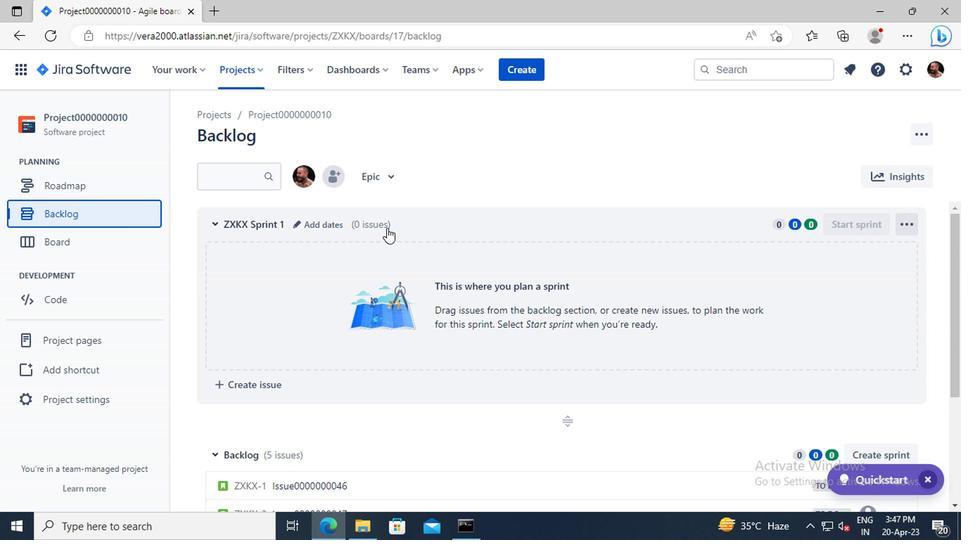 
Action: Mouse scrolled (383, 228) with delta (0, 0)
Screenshot: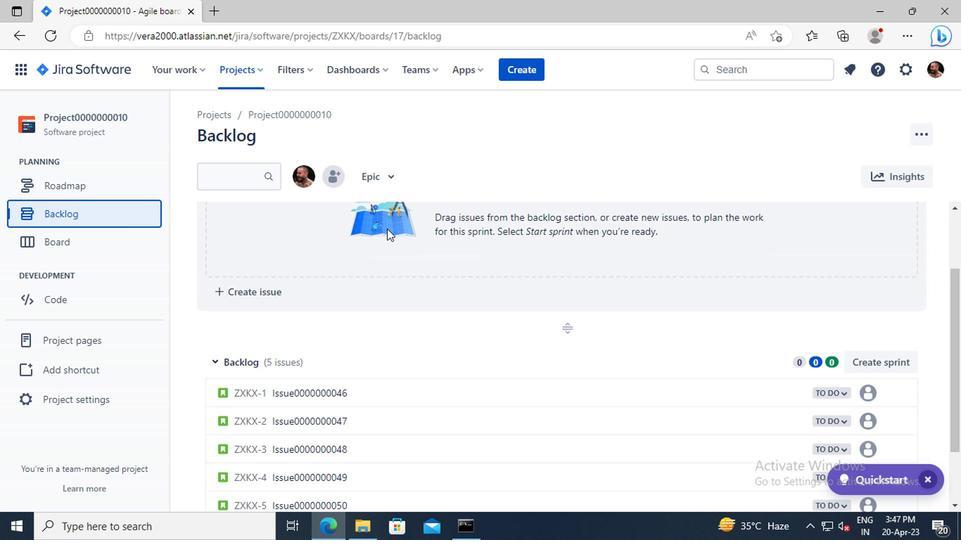 
Action: Mouse moved to (326, 341)
Screenshot: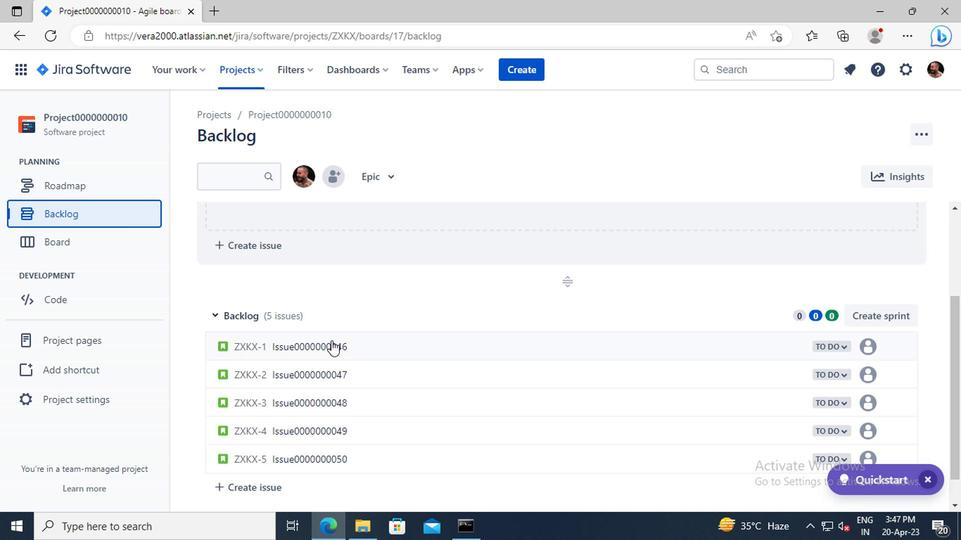 
Action: Mouse pressed left at (326, 341)
Screenshot: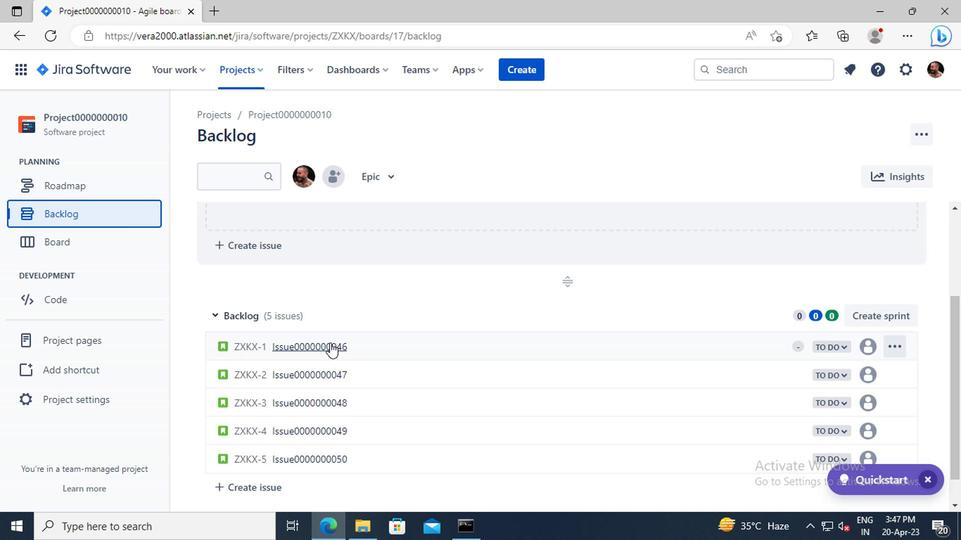 
Action: Mouse moved to (685, 322)
Screenshot: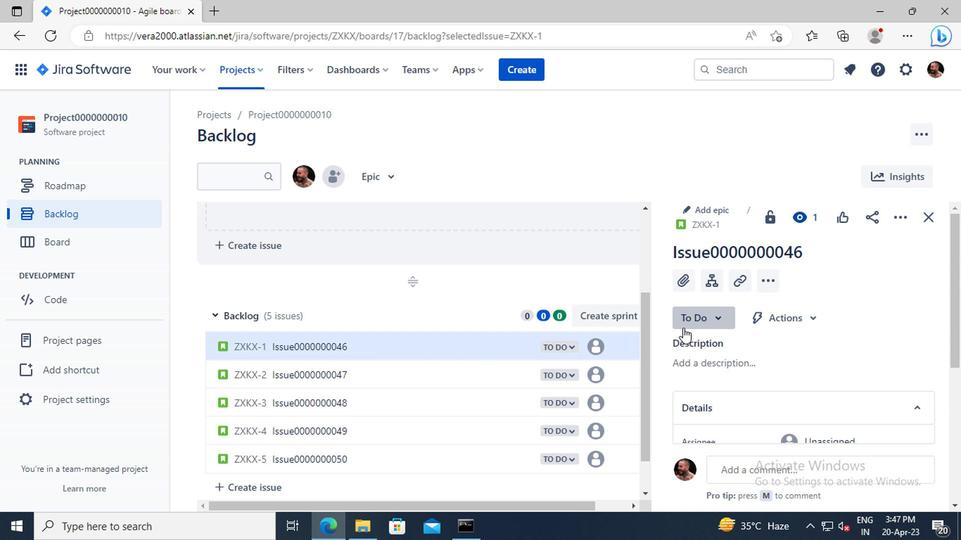 
Action: Mouse pressed left at (685, 322)
Screenshot: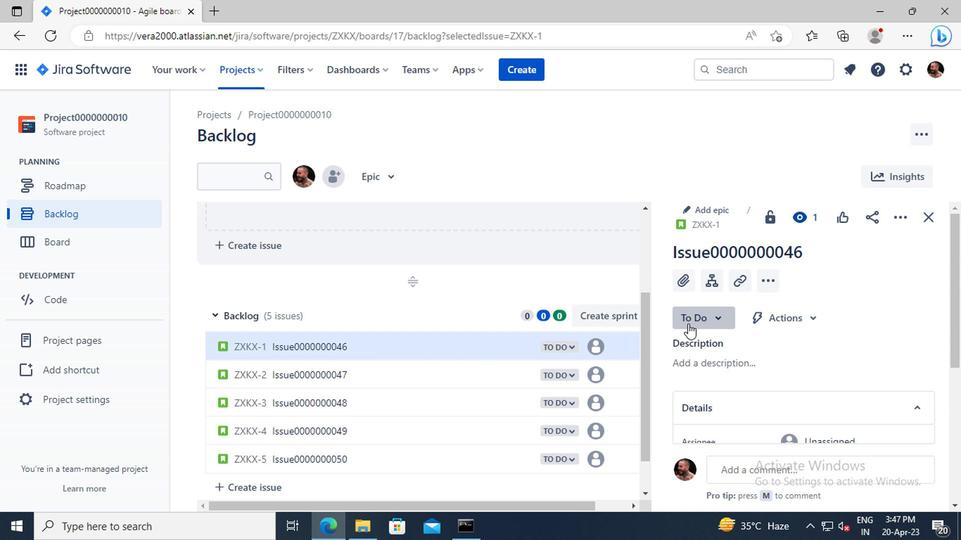 
Action: Mouse moved to (691, 347)
Screenshot: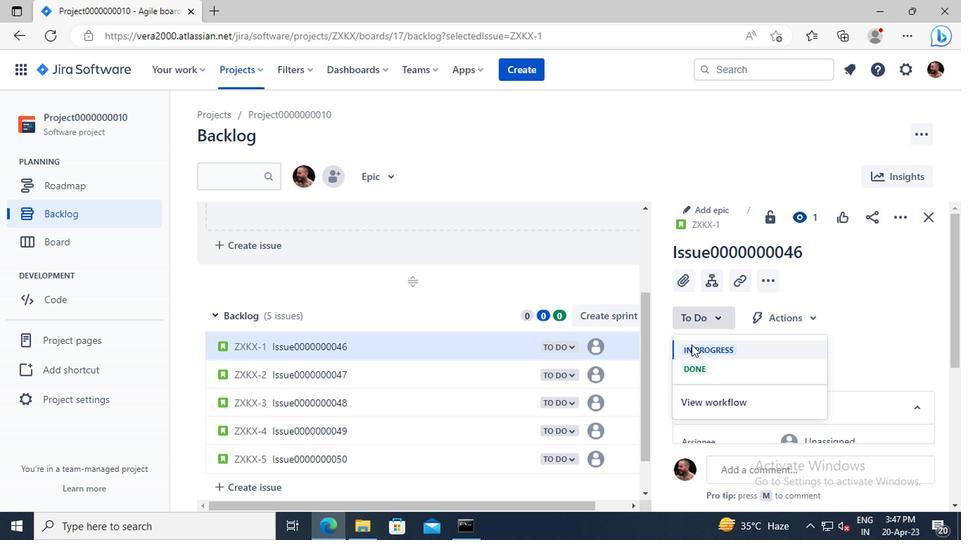 
Action: Mouse pressed left at (691, 347)
Screenshot: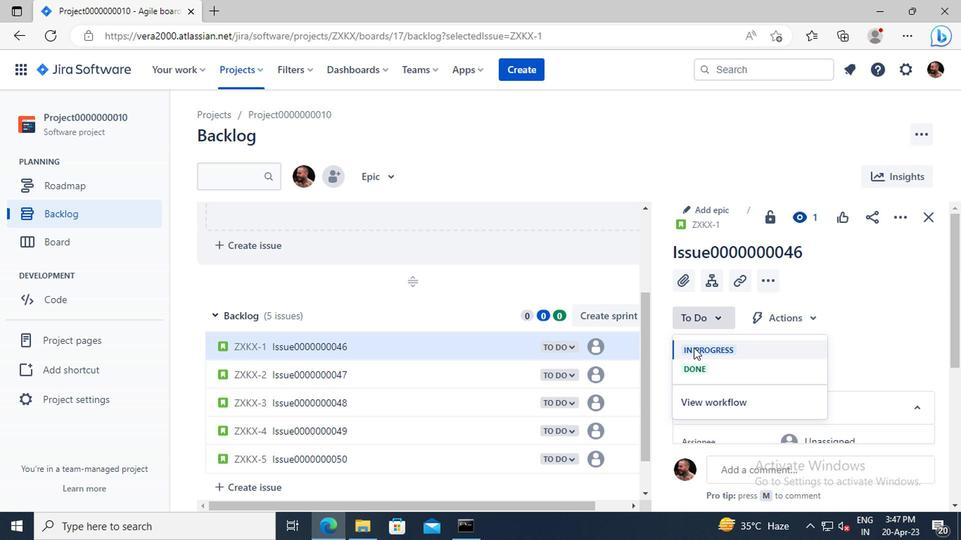 
